Task: Find Round Trip flight tickets for 2 adults, in Economy from Cairo to Toronto to travel on 11-Dec-2023. Toronto to Cairo on 26-Dec-2023.  Stops: Any number of stops. Choice of flight is British Airways.
Action: Mouse moved to (373, 346)
Screenshot: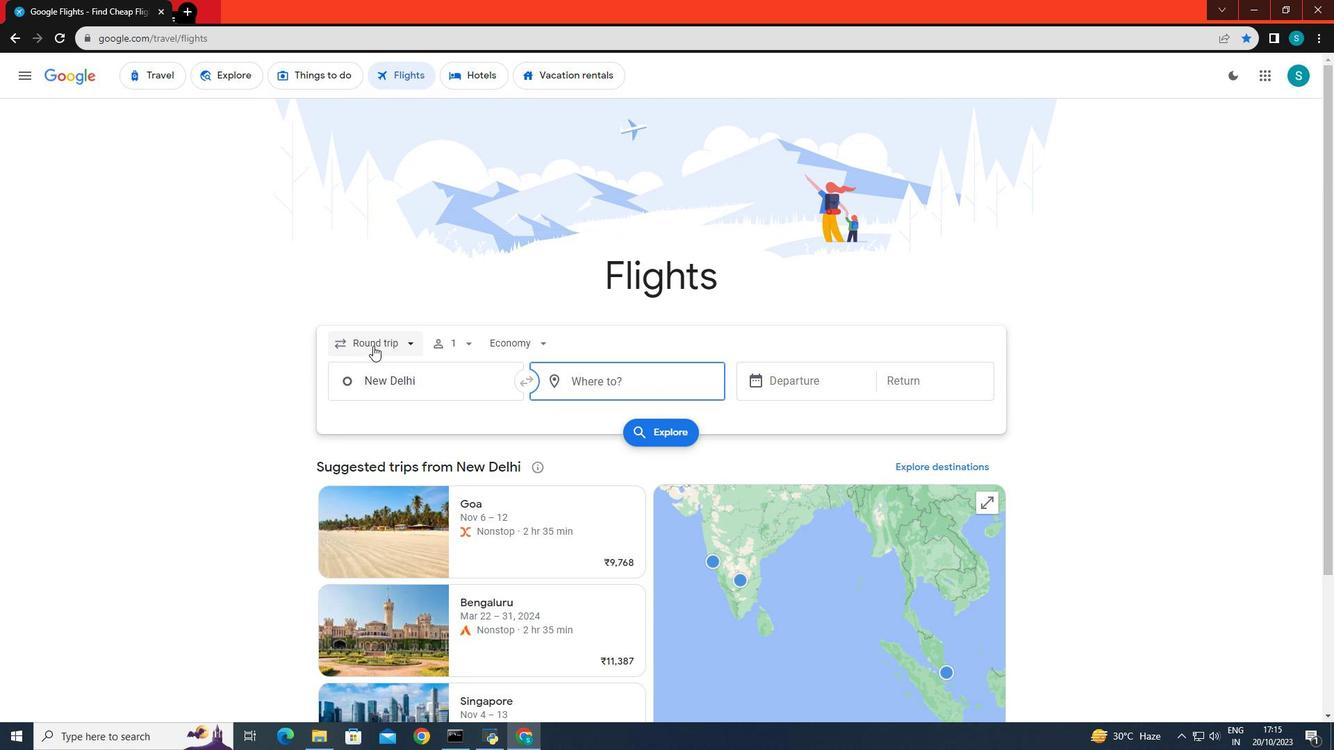 
Action: Mouse pressed left at (373, 346)
Screenshot: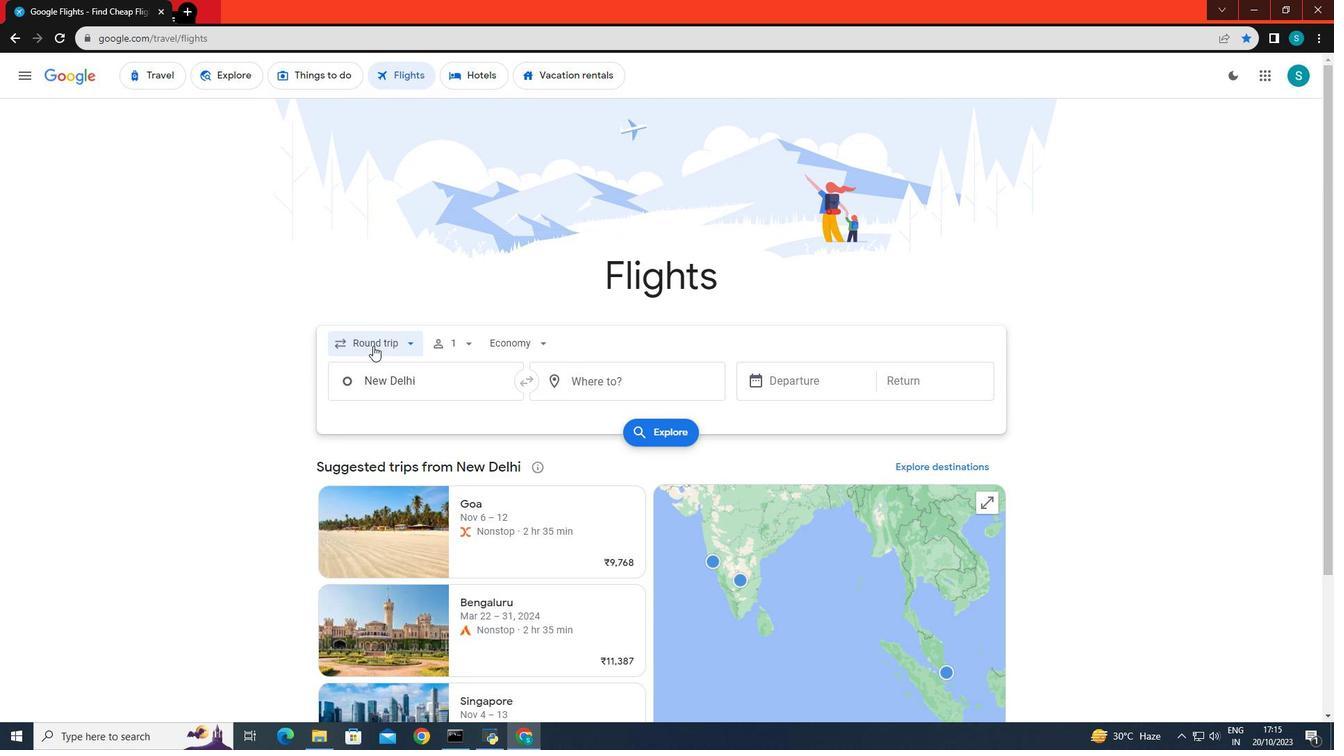 
Action: Mouse moved to (373, 374)
Screenshot: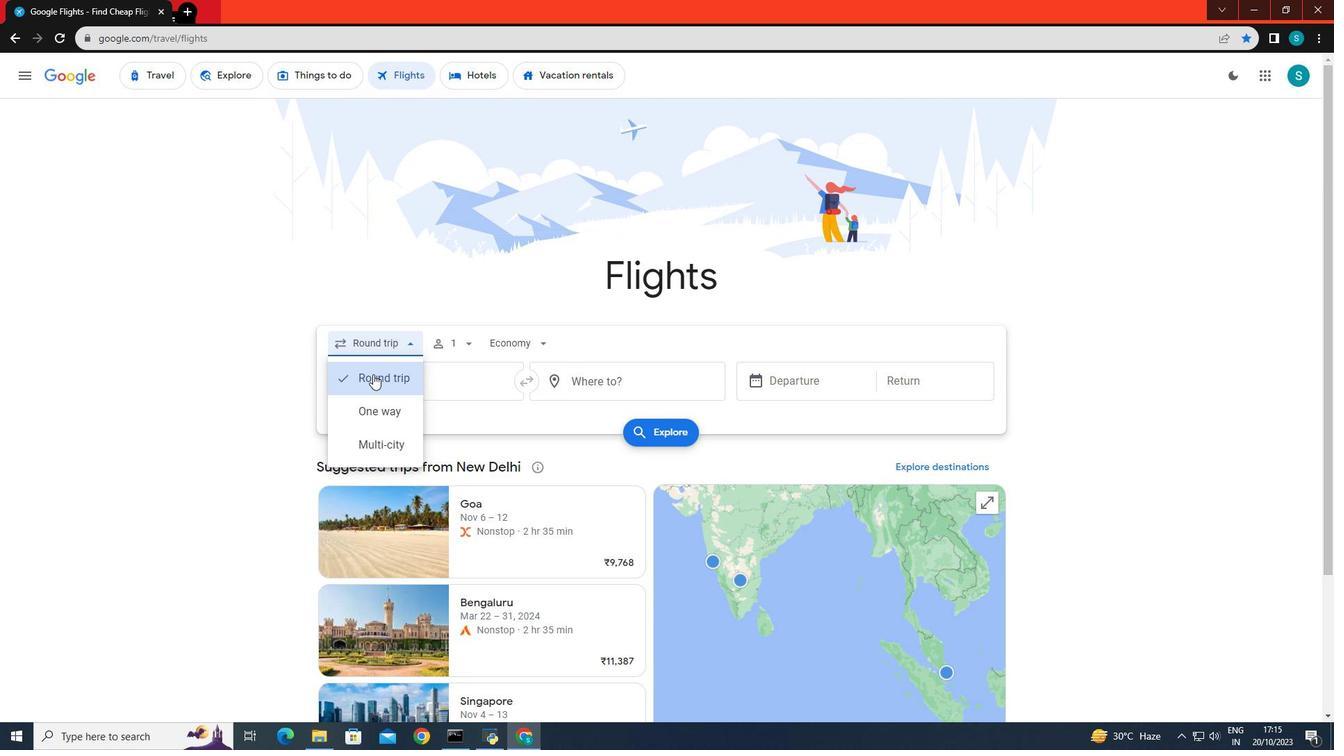 
Action: Mouse pressed left at (373, 374)
Screenshot: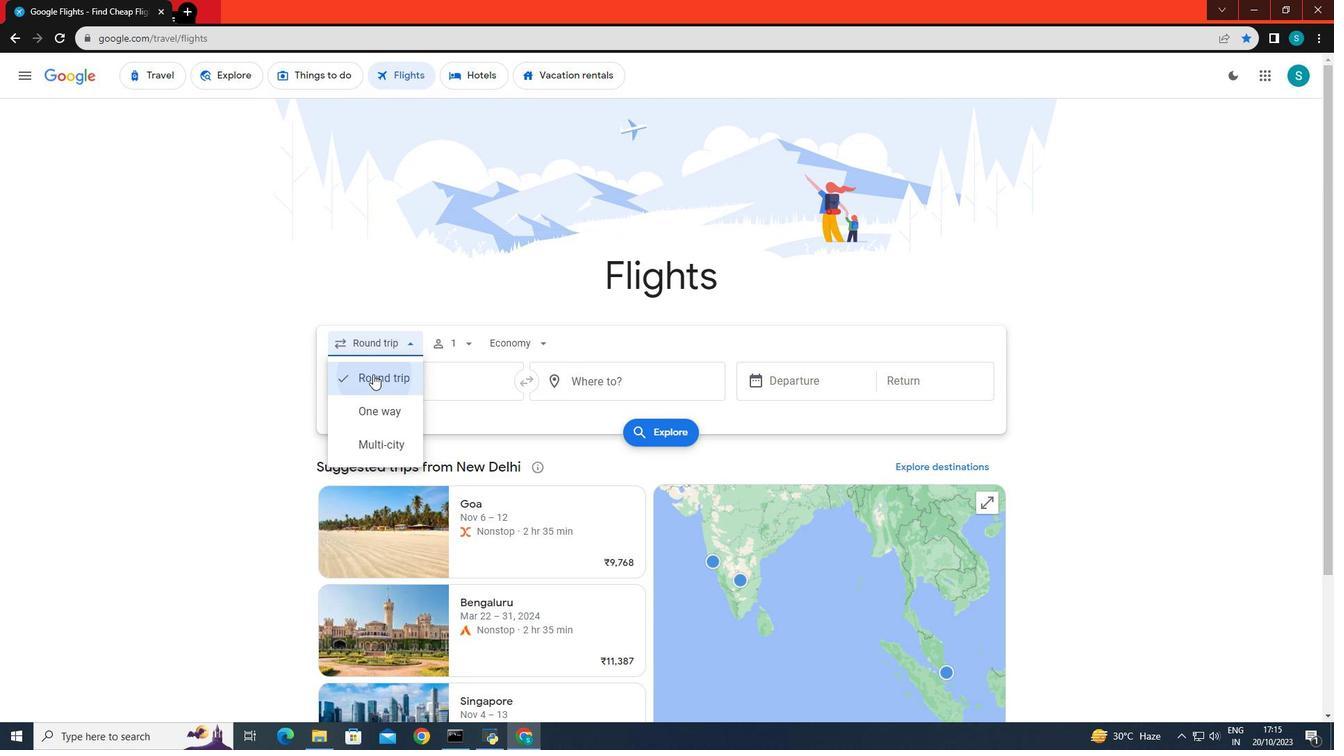 
Action: Mouse scrolled (373, 373) with delta (0, 0)
Screenshot: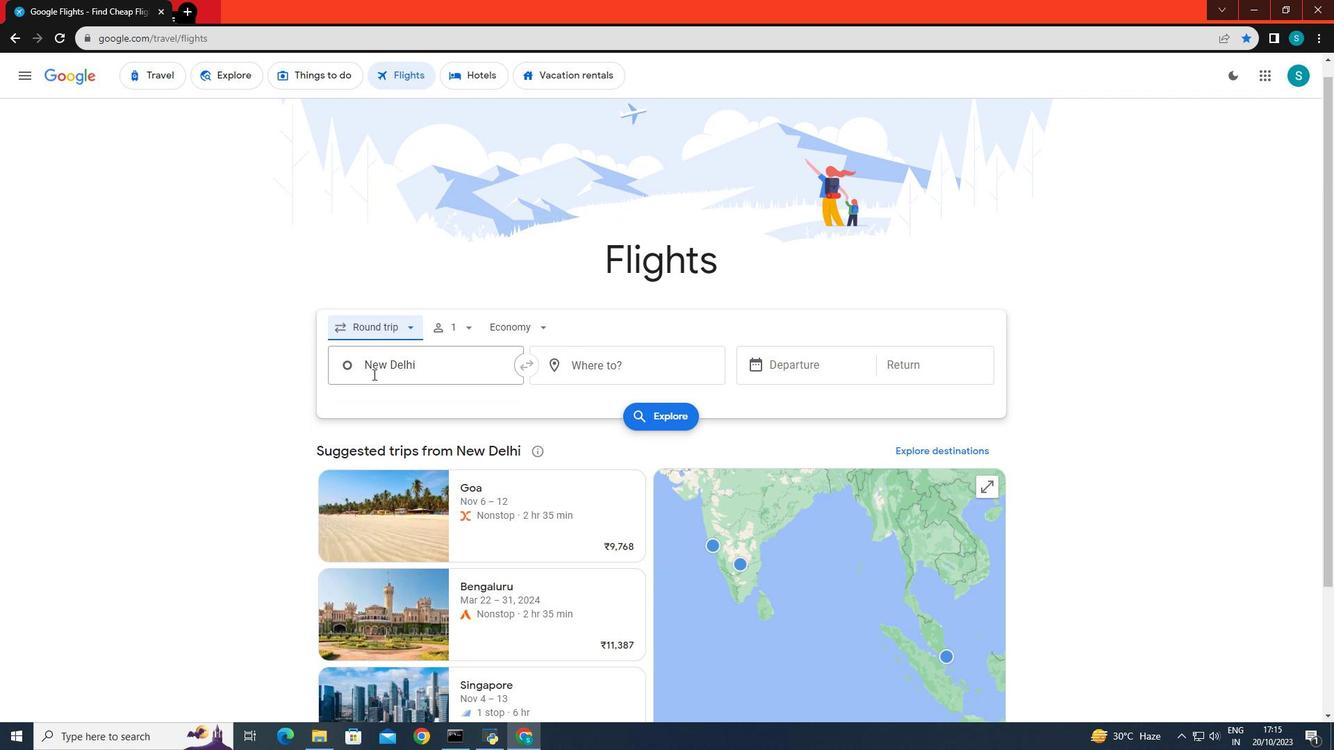 
Action: Mouse scrolled (373, 373) with delta (0, 0)
Screenshot: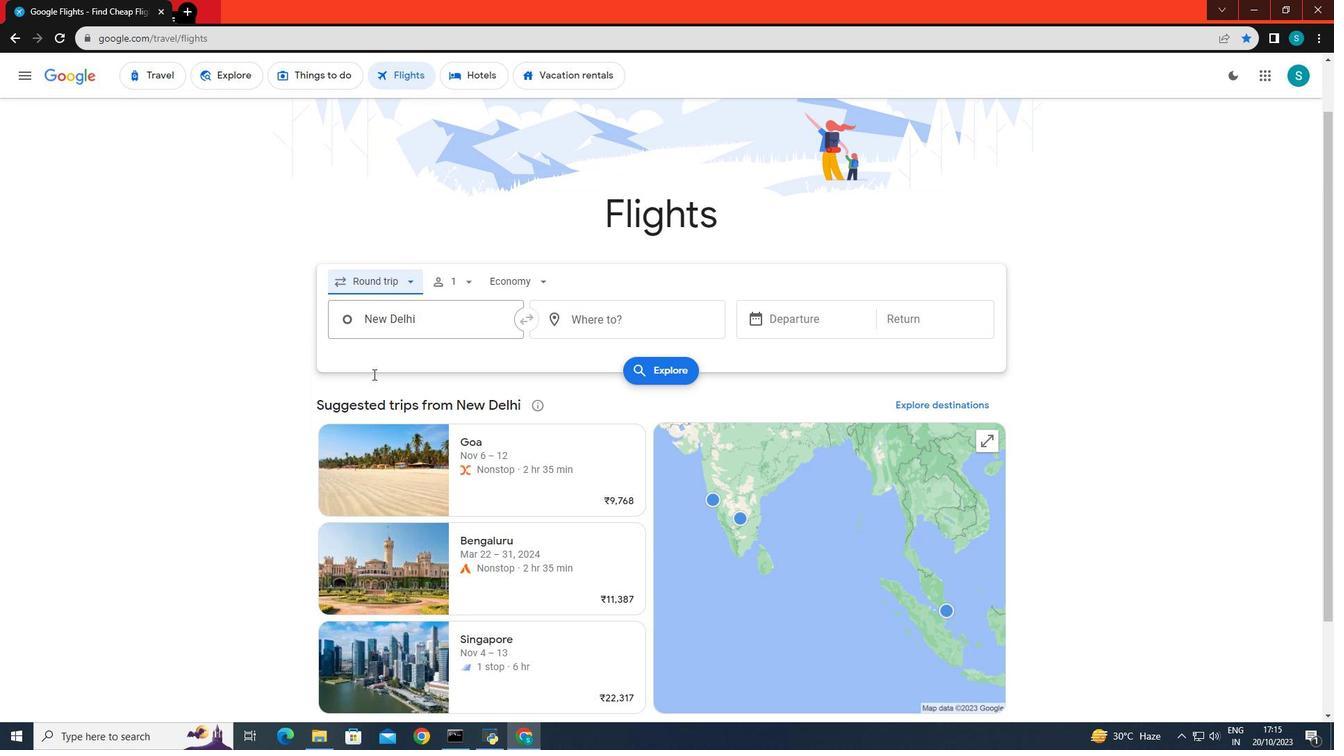 
Action: Mouse moved to (467, 202)
Screenshot: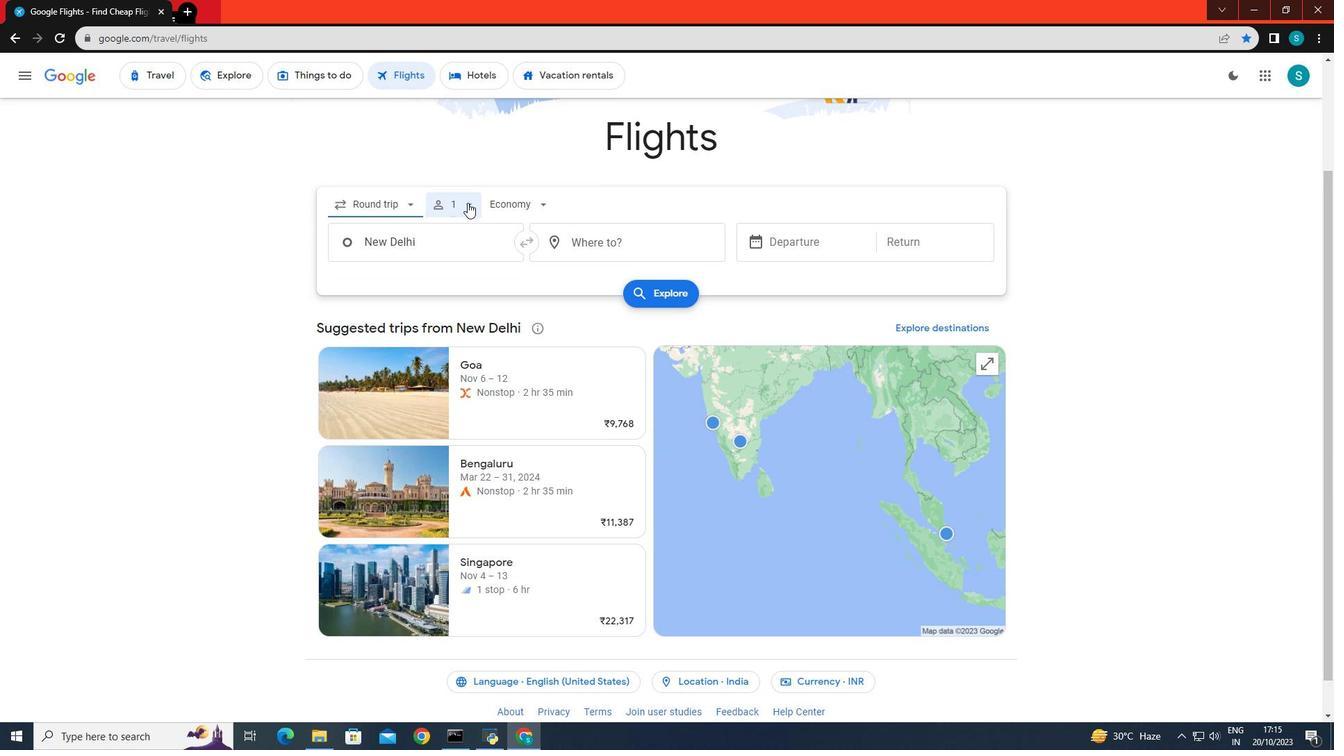 
Action: Mouse pressed left at (467, 202)
Screenshot: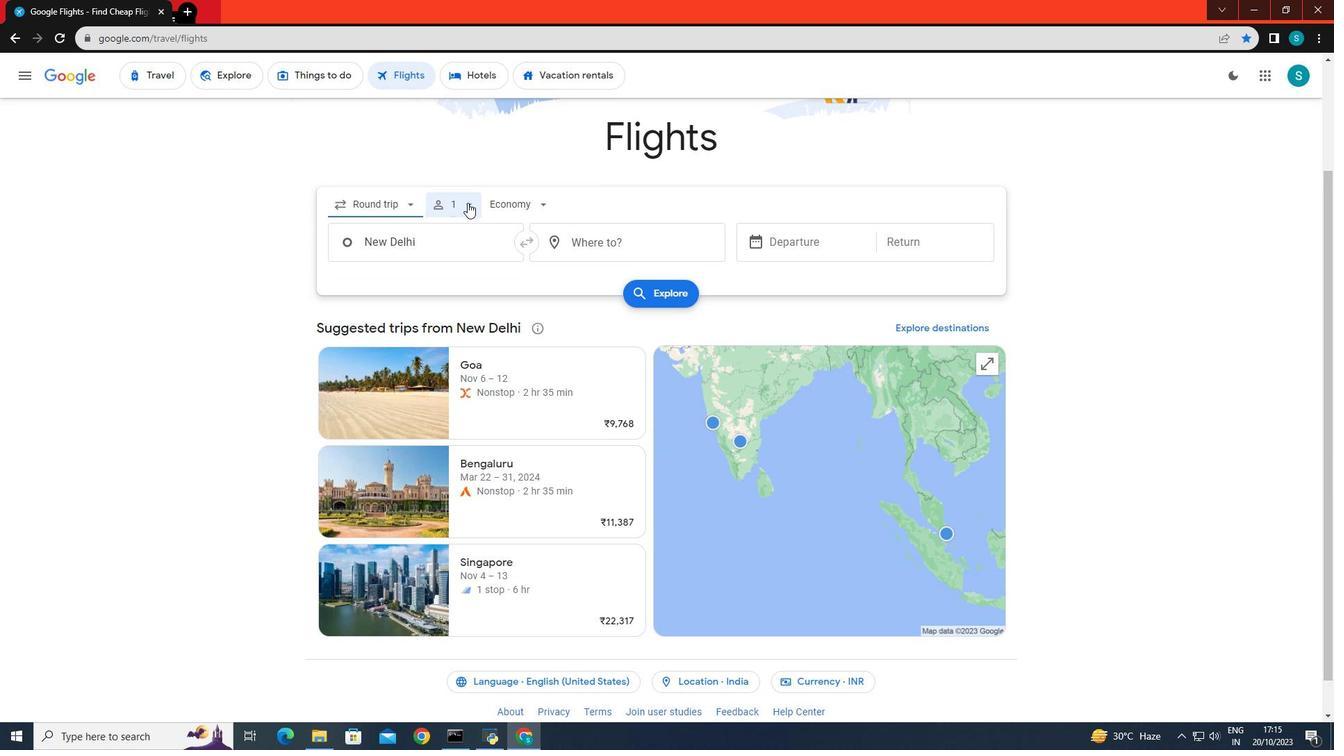 
Action: Mouse moved to (567, 241)
Screenshot: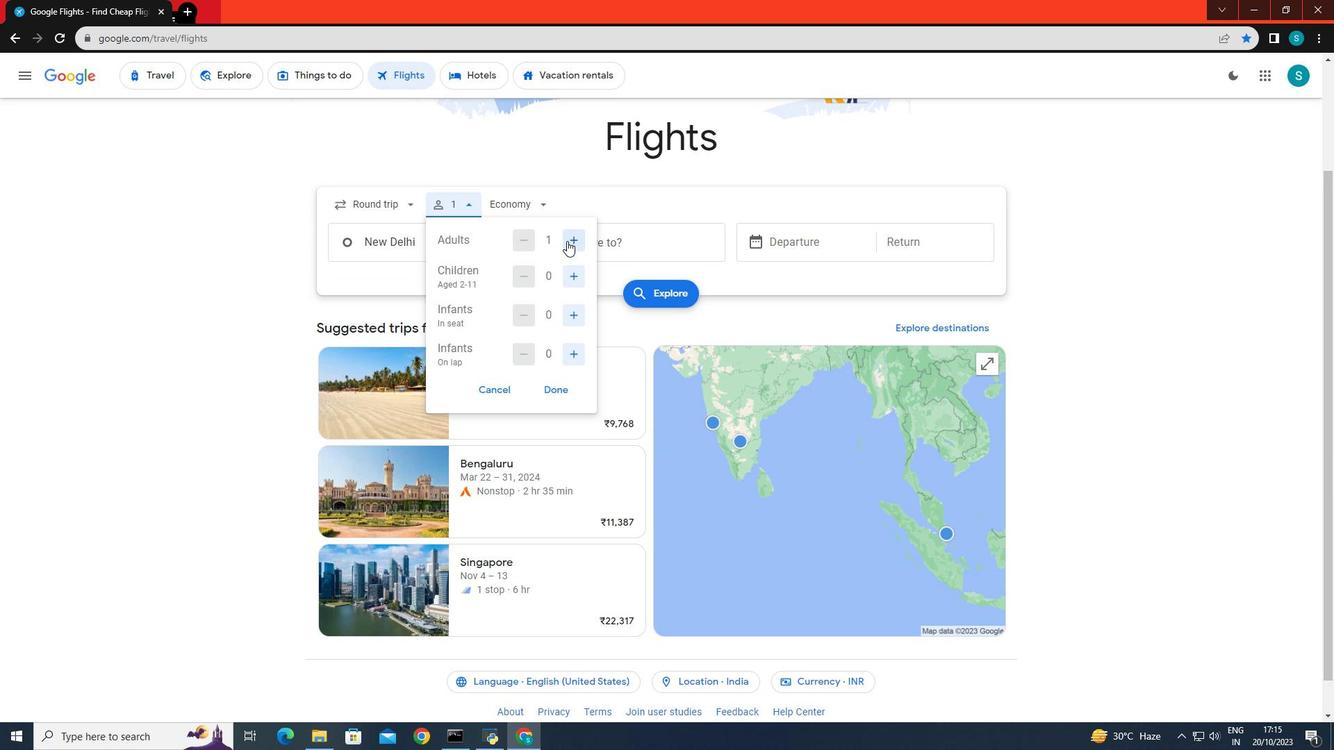 
Action: Mouse pressed left at (567, 241)
Screenshot: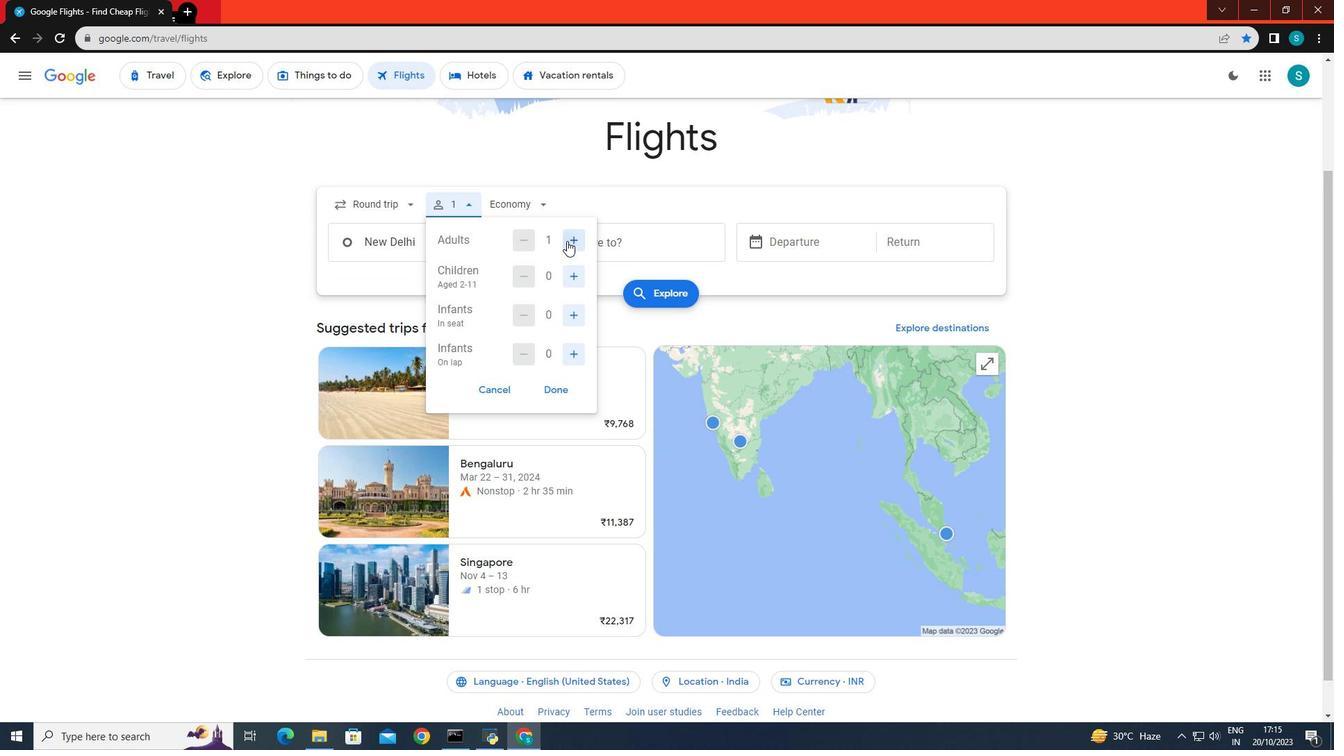 
Action: Mouse moved to (562, 387)
Screenshot: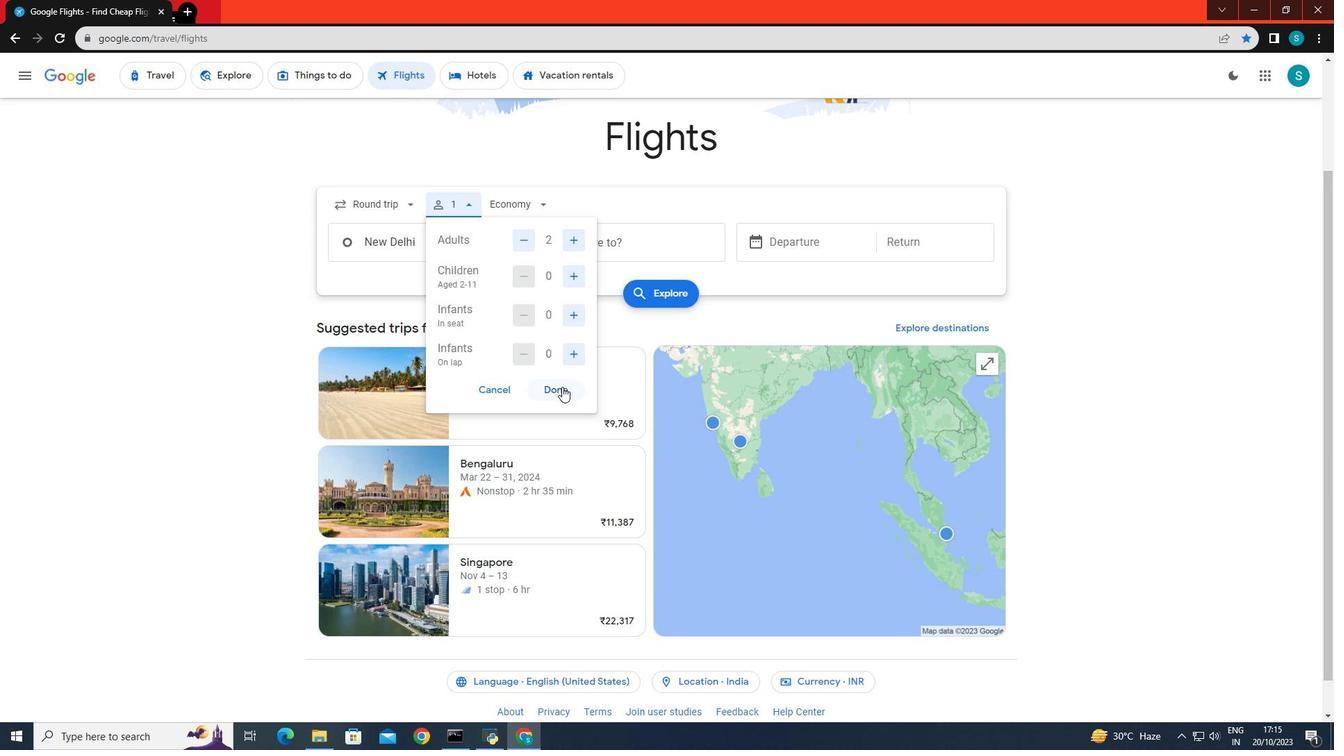 
Action: Mouse pressed left at (562, 387)
Screenshot: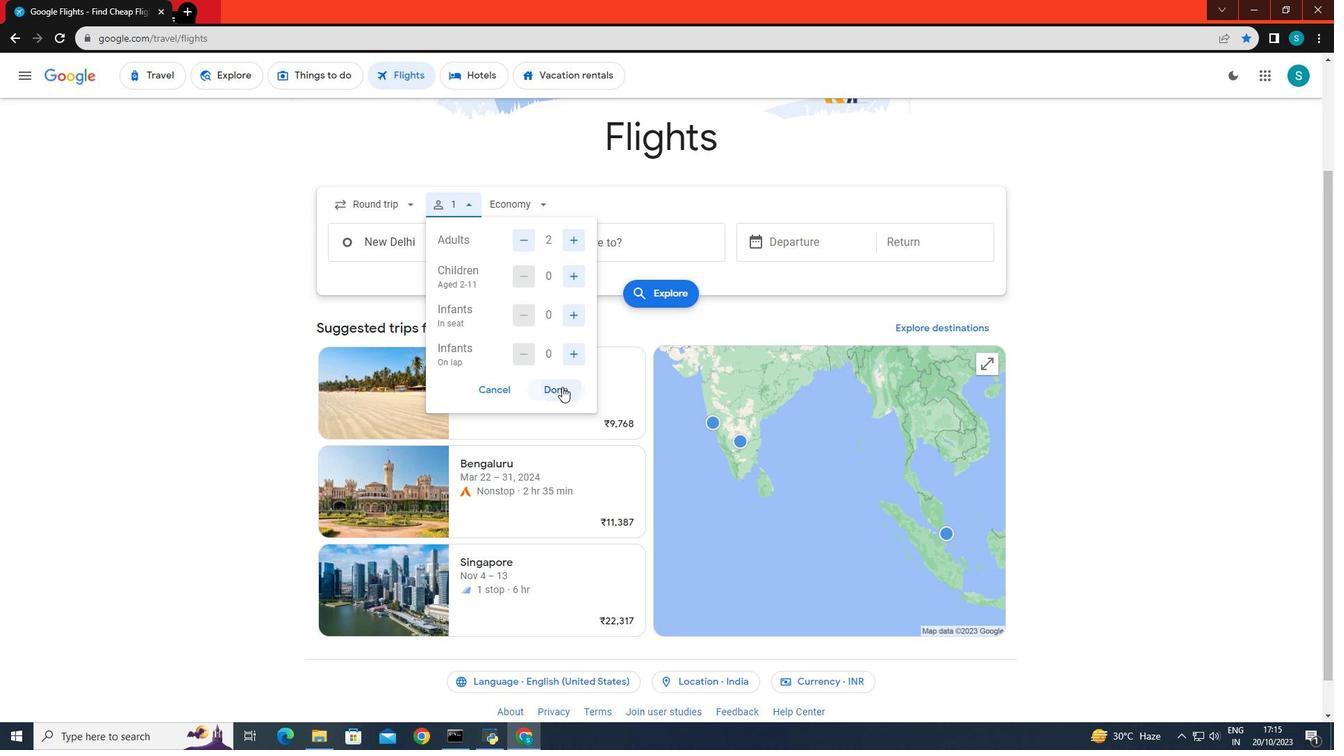 
Action: Mouse moved to (513, 205)
Screenshot: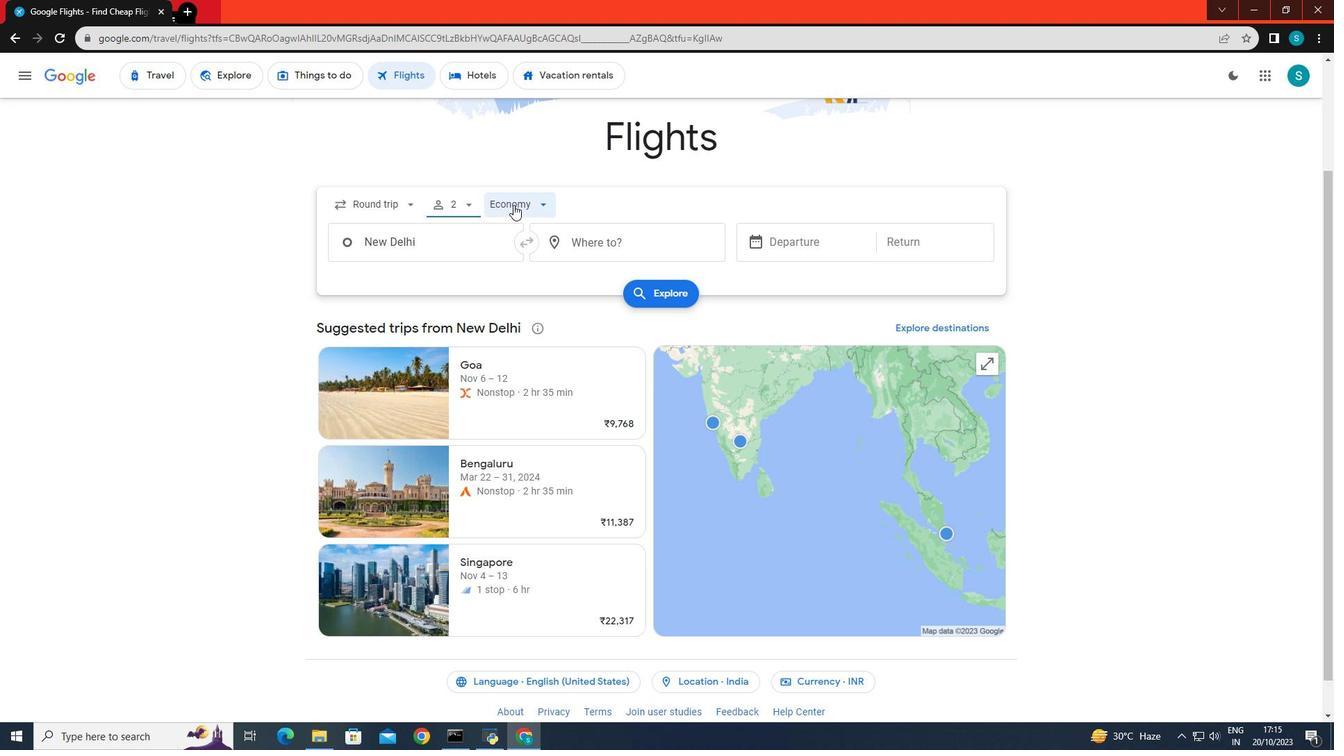 
Action: Mouse pressed left at (513, 205)
Screenshot: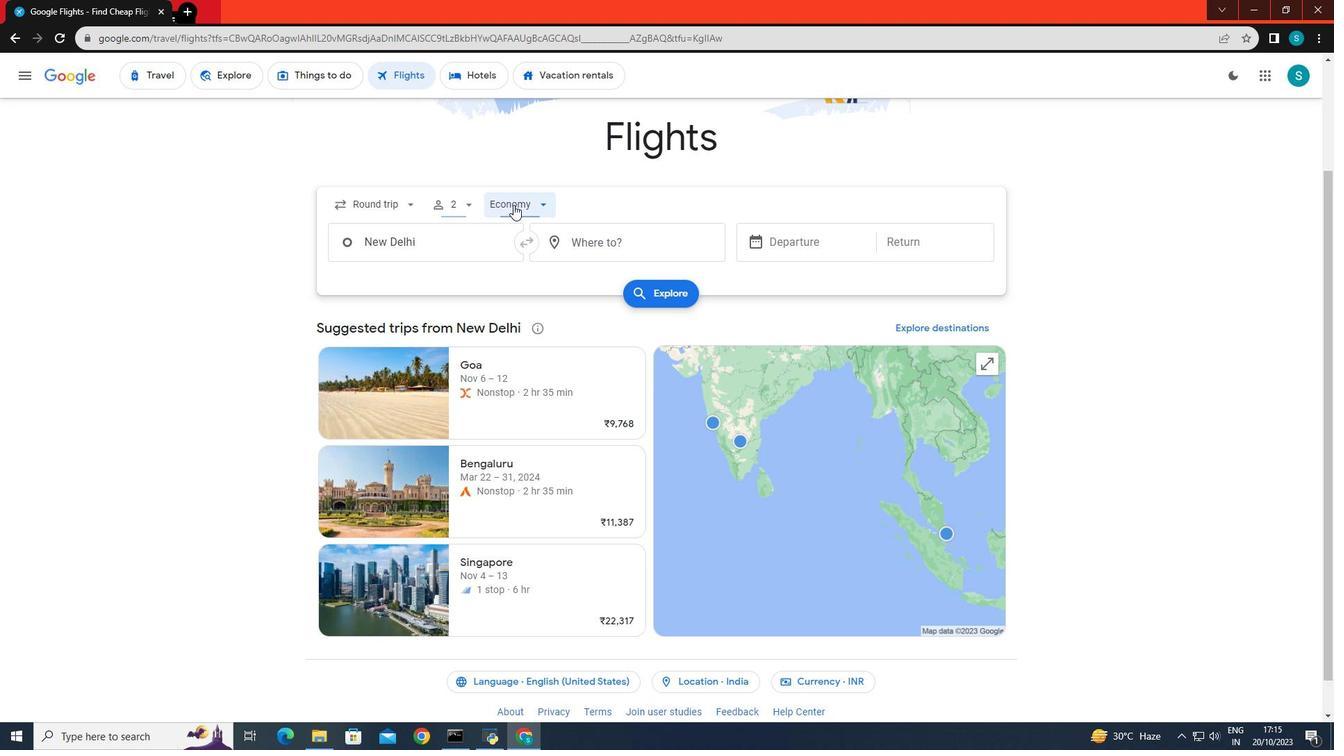 
Action: Mouse moved to (529, 244)
Screenshot: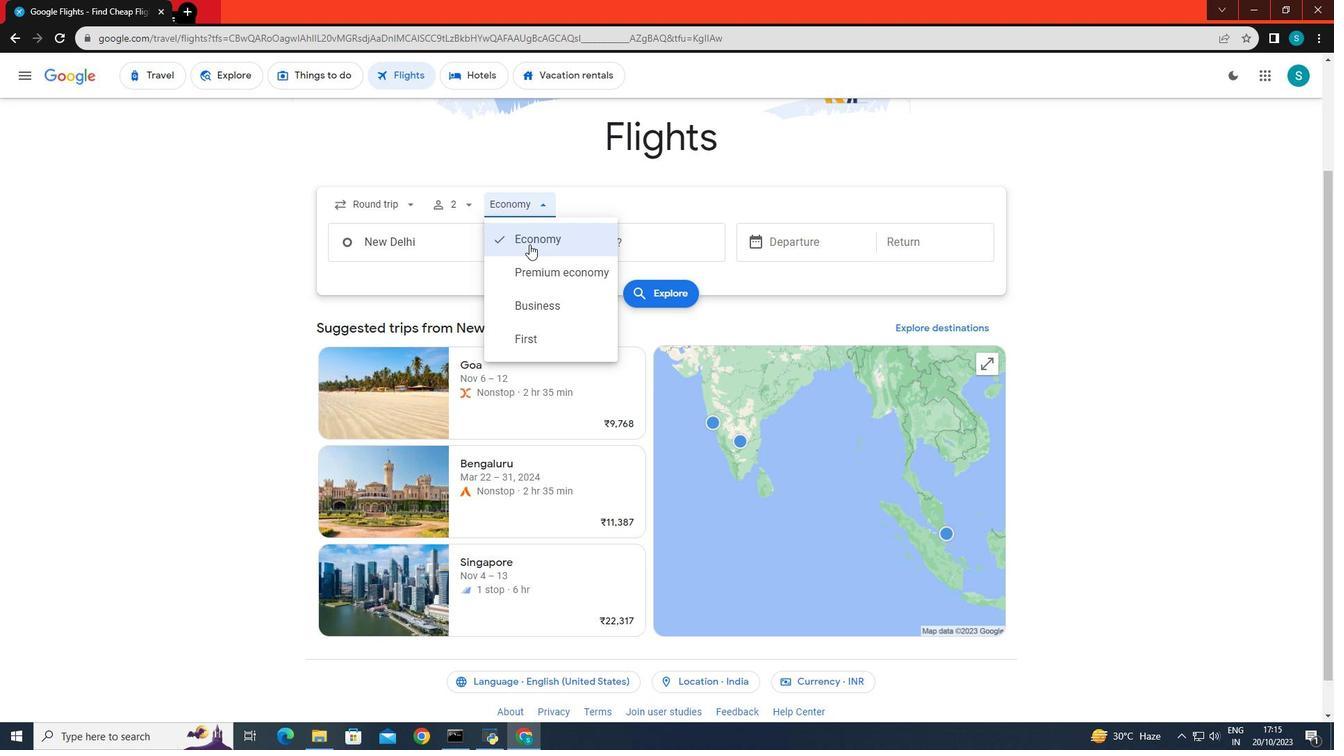 
Action: Mouse pressed left at (529, 244)
Screenshot: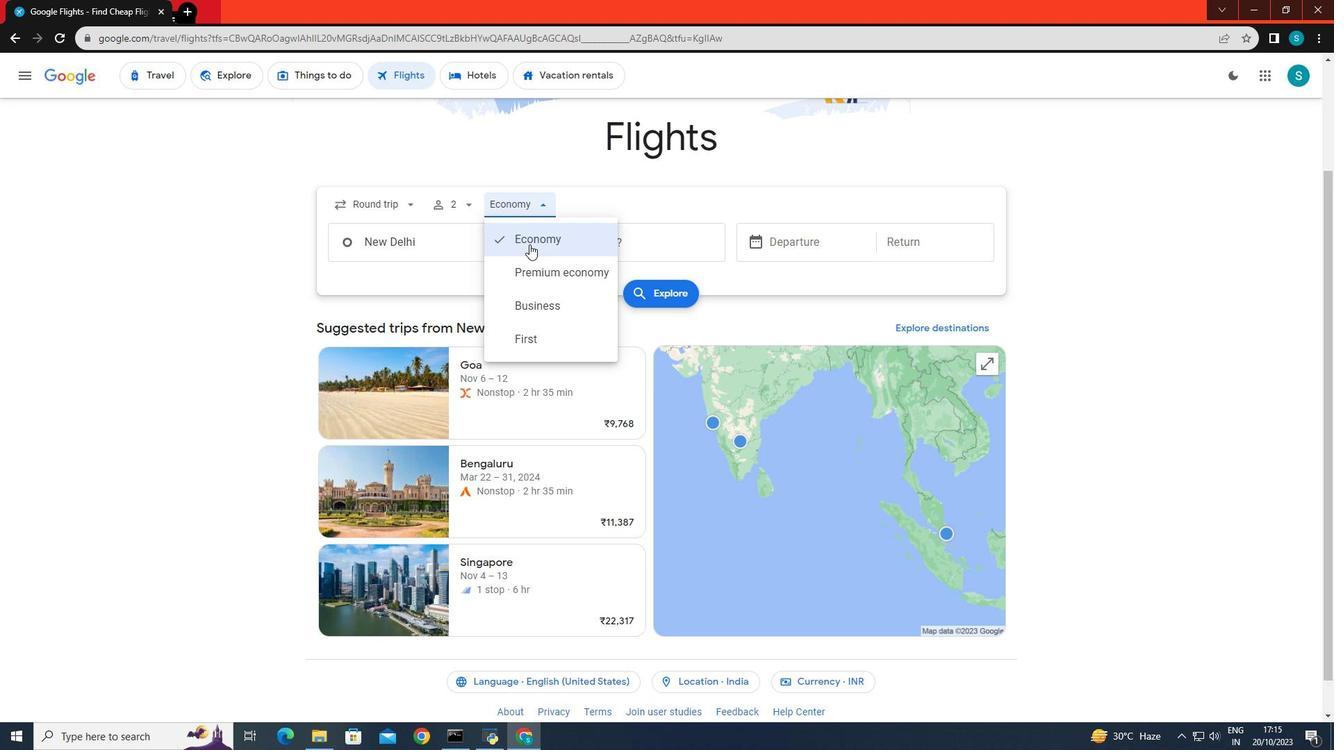 
Action: Mouse moved to (440, 248)
Screenshot: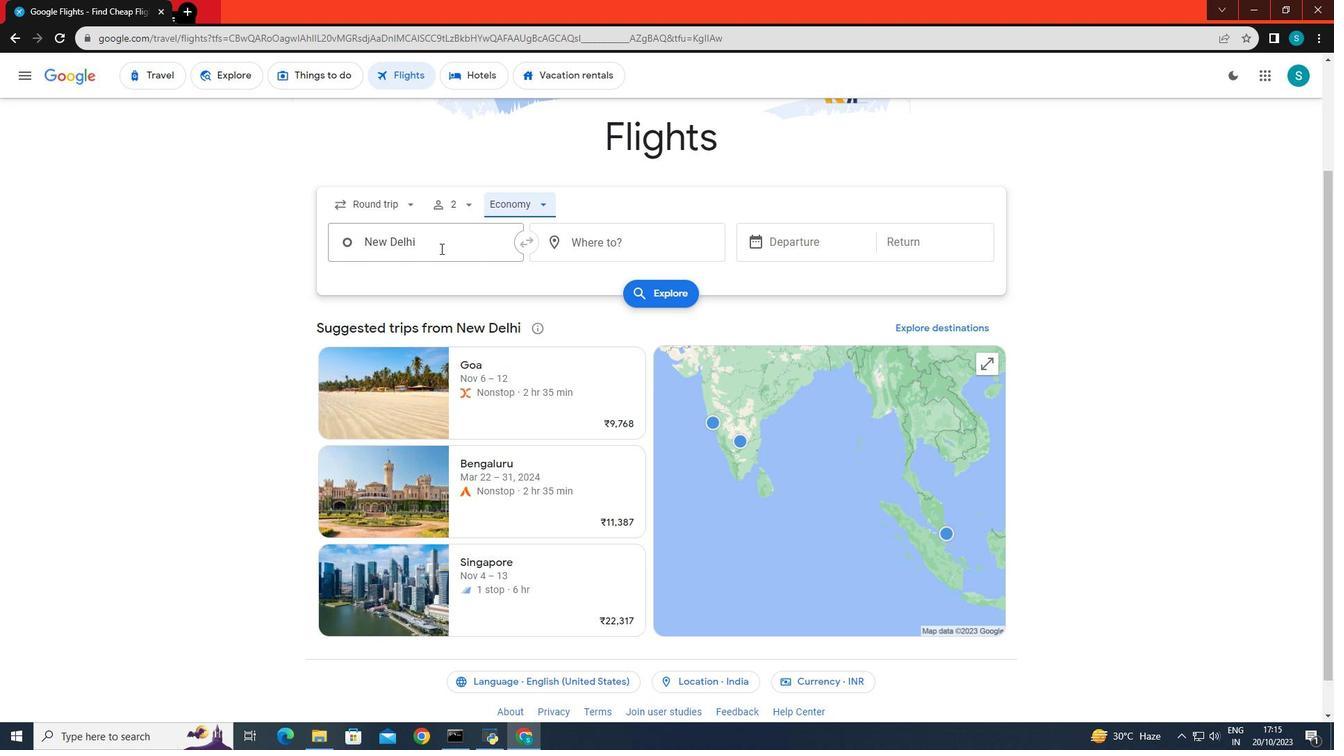 
Action: Mouse pressed left at (440, 248)
Screenshot: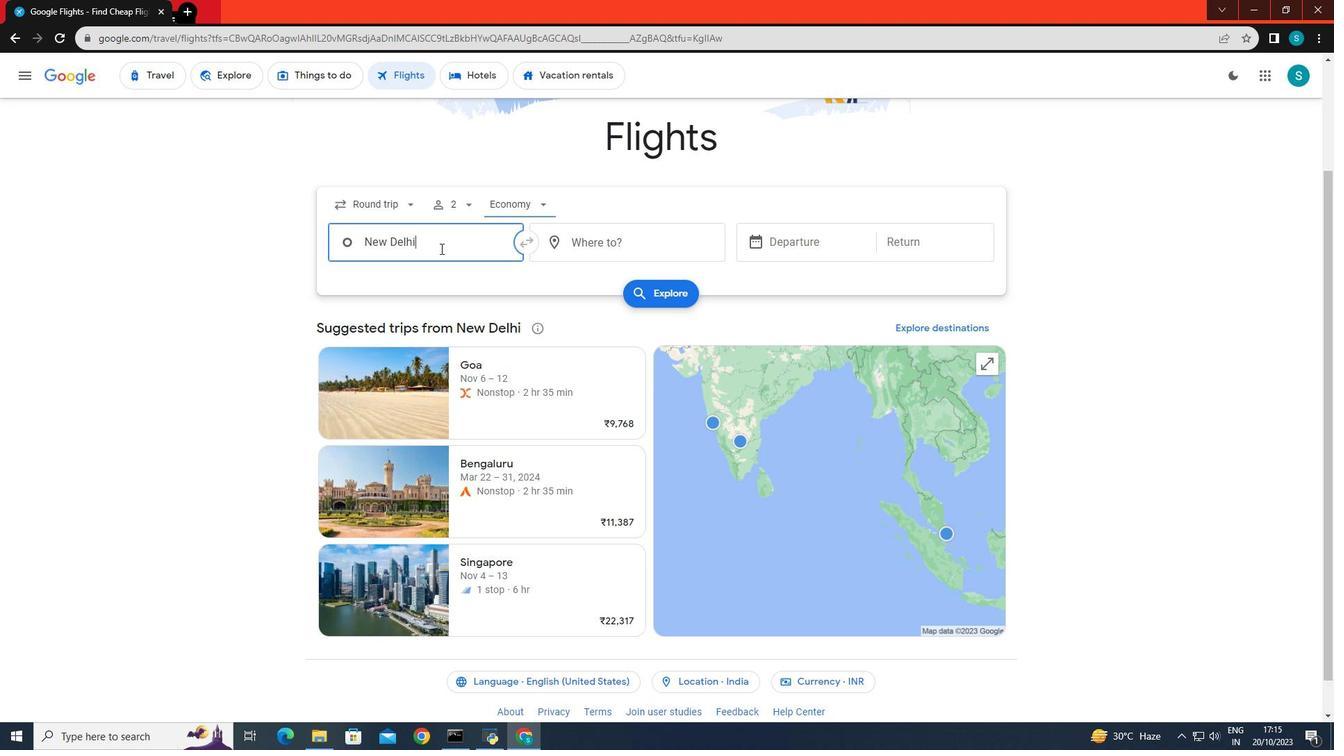 
Action: Key pressed <Key.backspace><Key.caps_lock>C<Key.caps_lock>ar<Key.backspace>iro
Screenshot: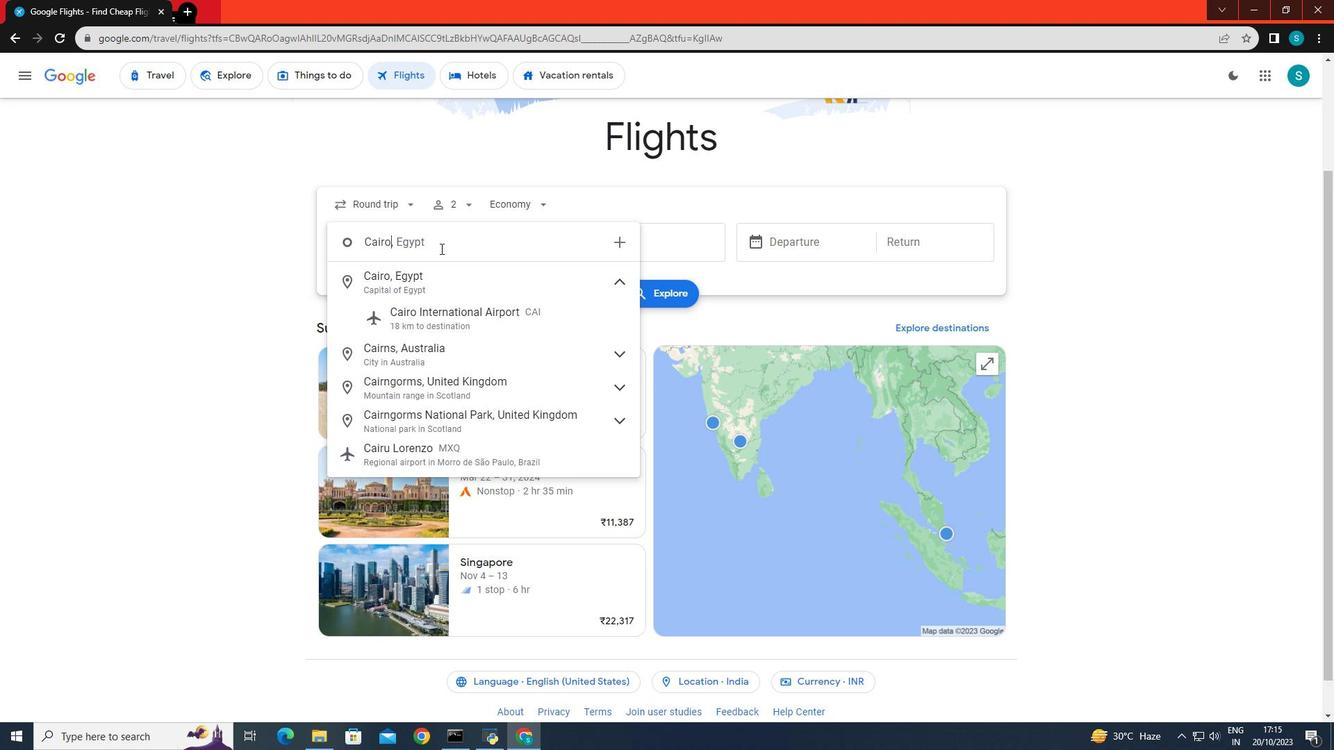 
Action: Mouse moved to (416, 287)
Screenshot: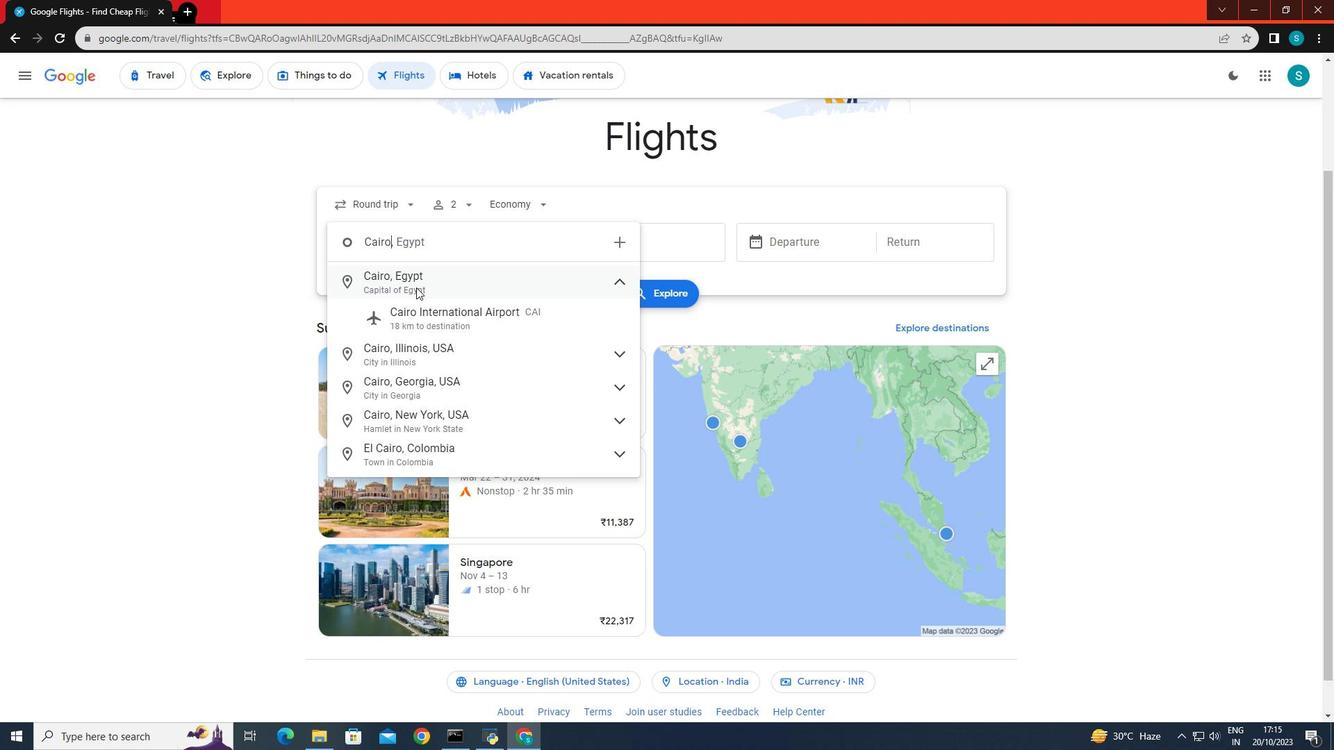 
Action: Mouse pressed left at (416, 287)
Screenshot: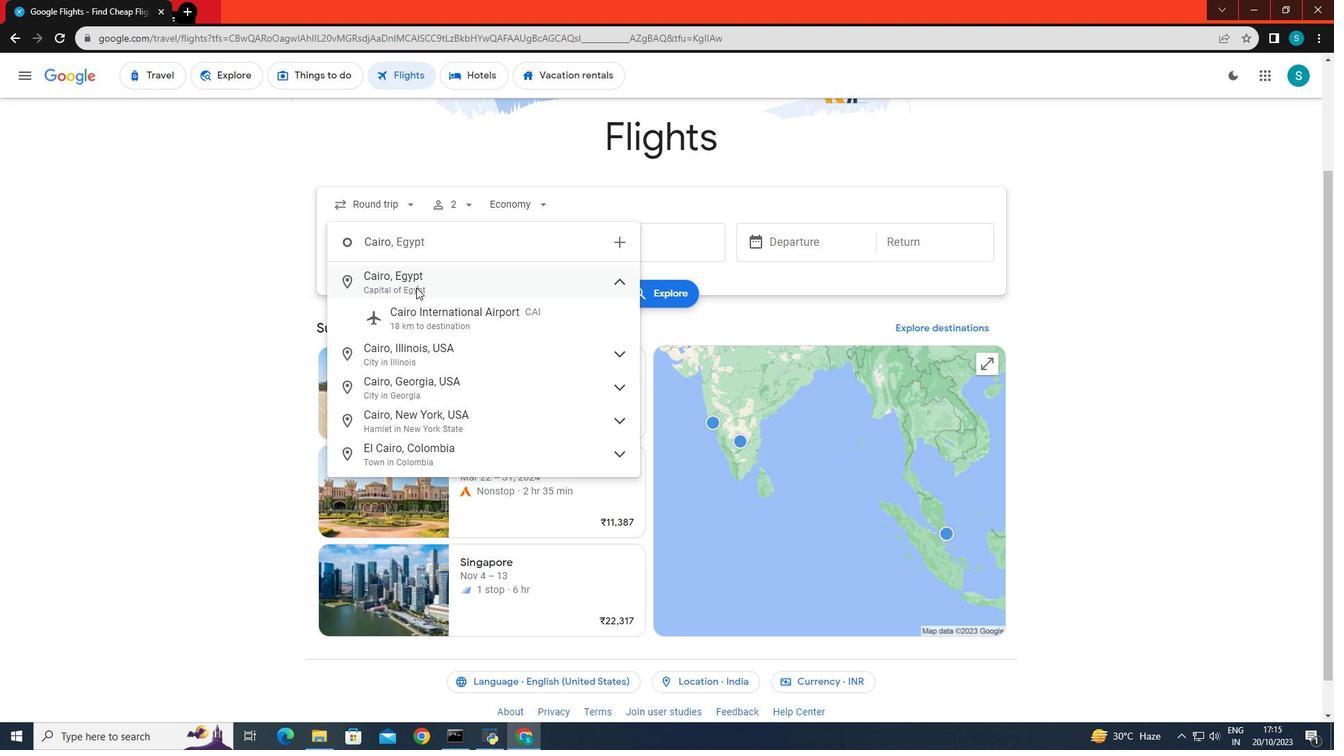 
Action: Mouse moved to (682, 237)
Screenshot: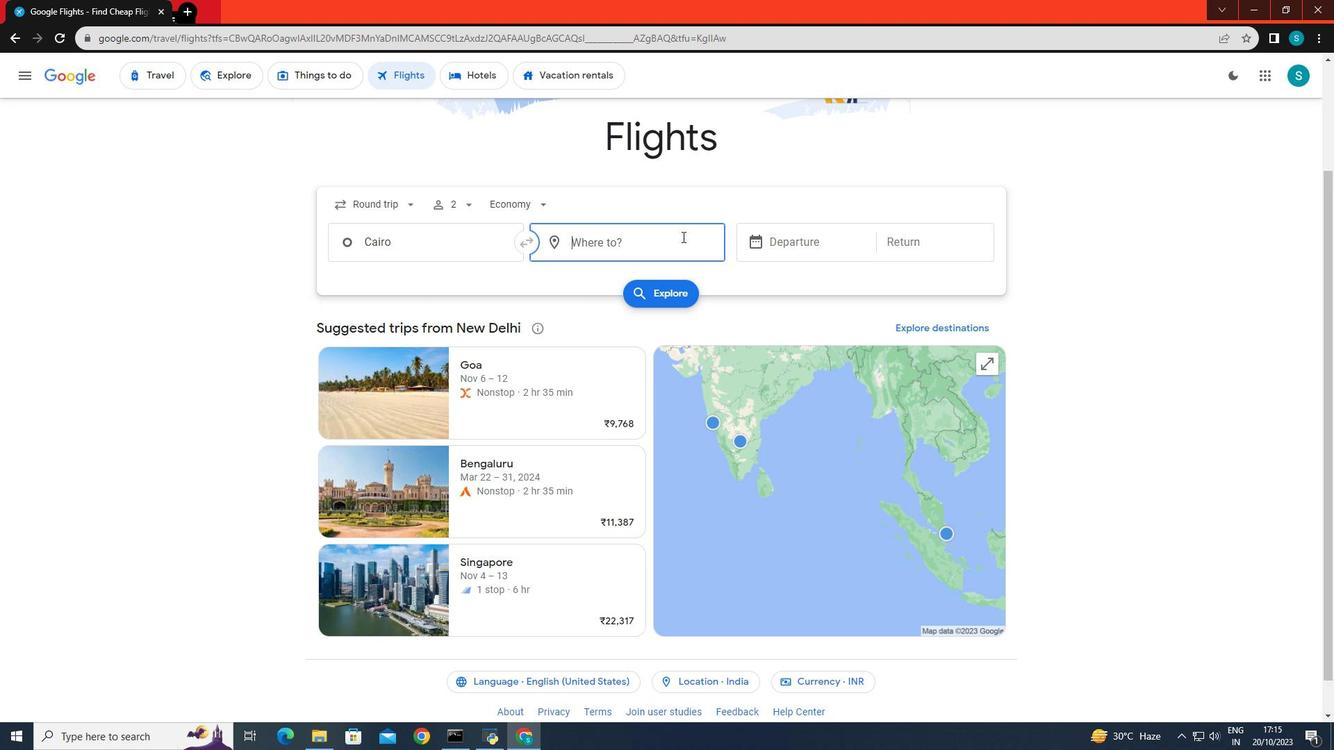 
Action: Mouse pressed left at (682, 237)
Screenshot: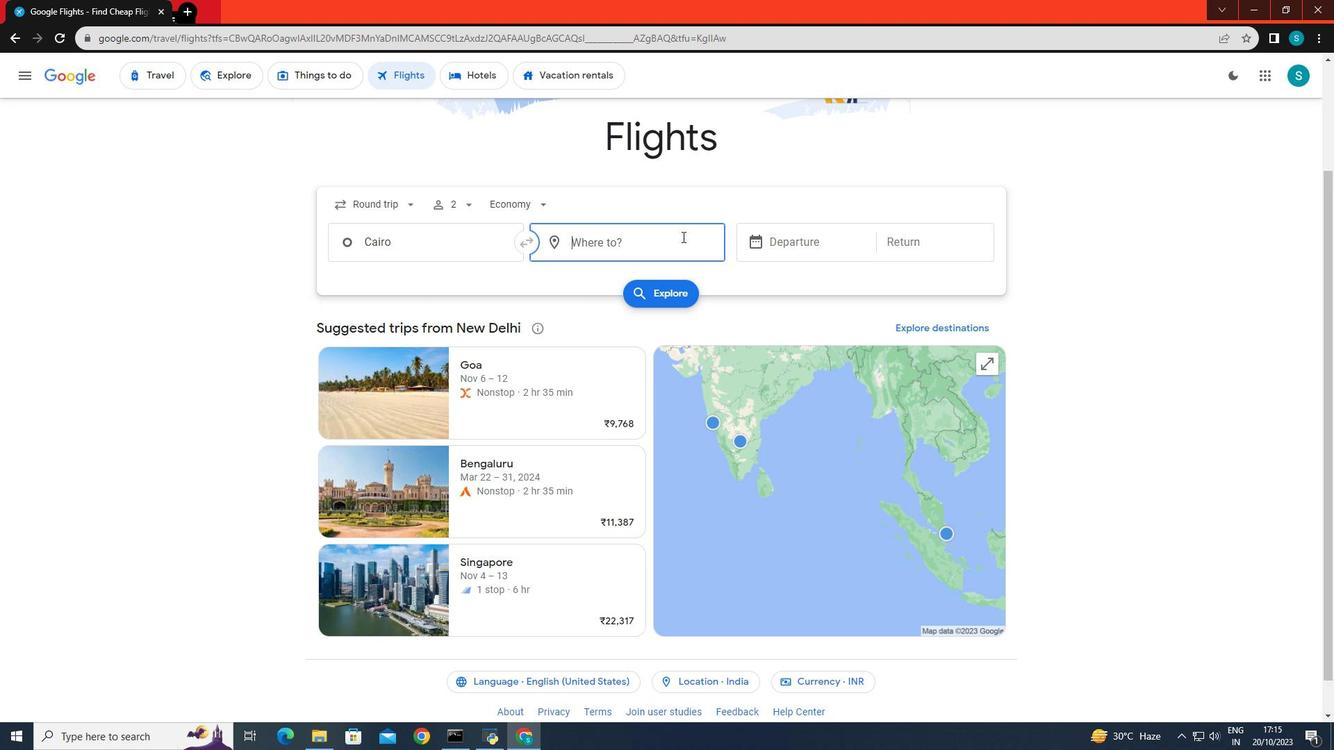 
Action: Key pressed <Key.caps_lock>T<Key.caps_lock>oro
Screenshot: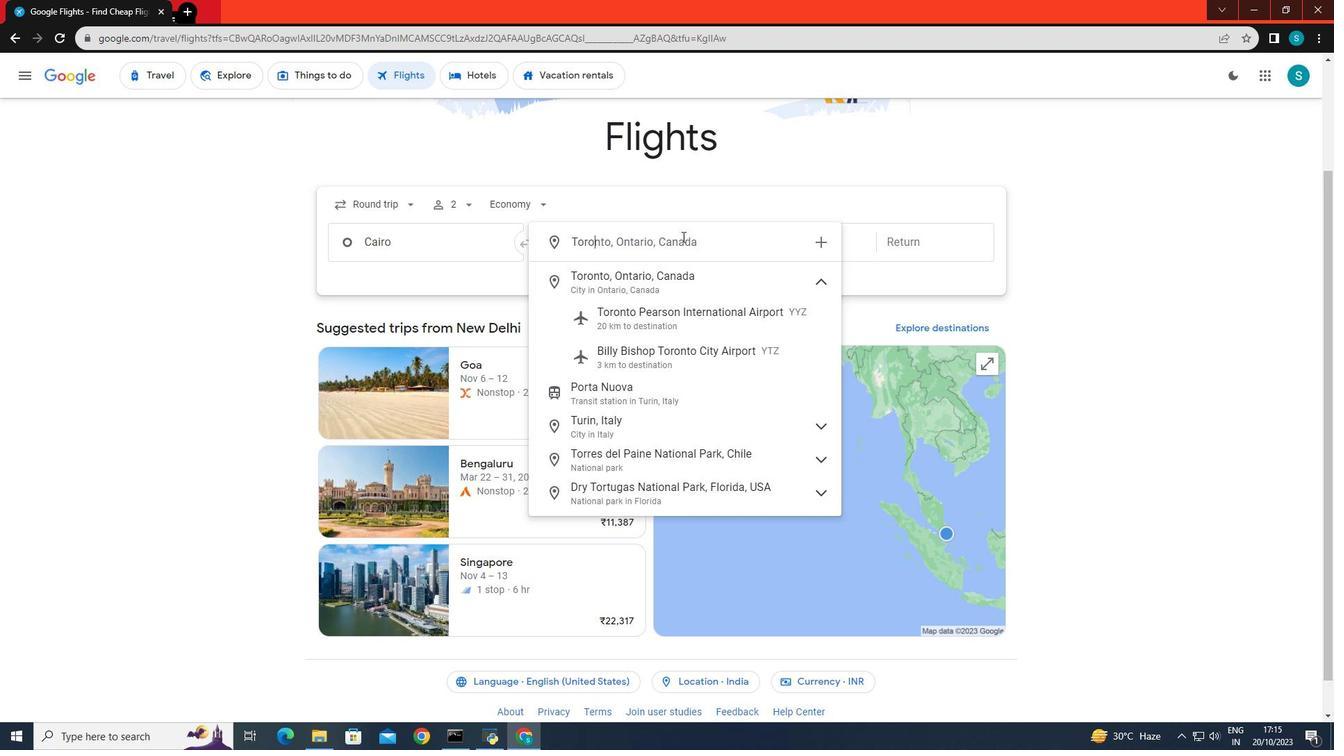 
Action: Mouse moved to (656, 280)
Screenshot: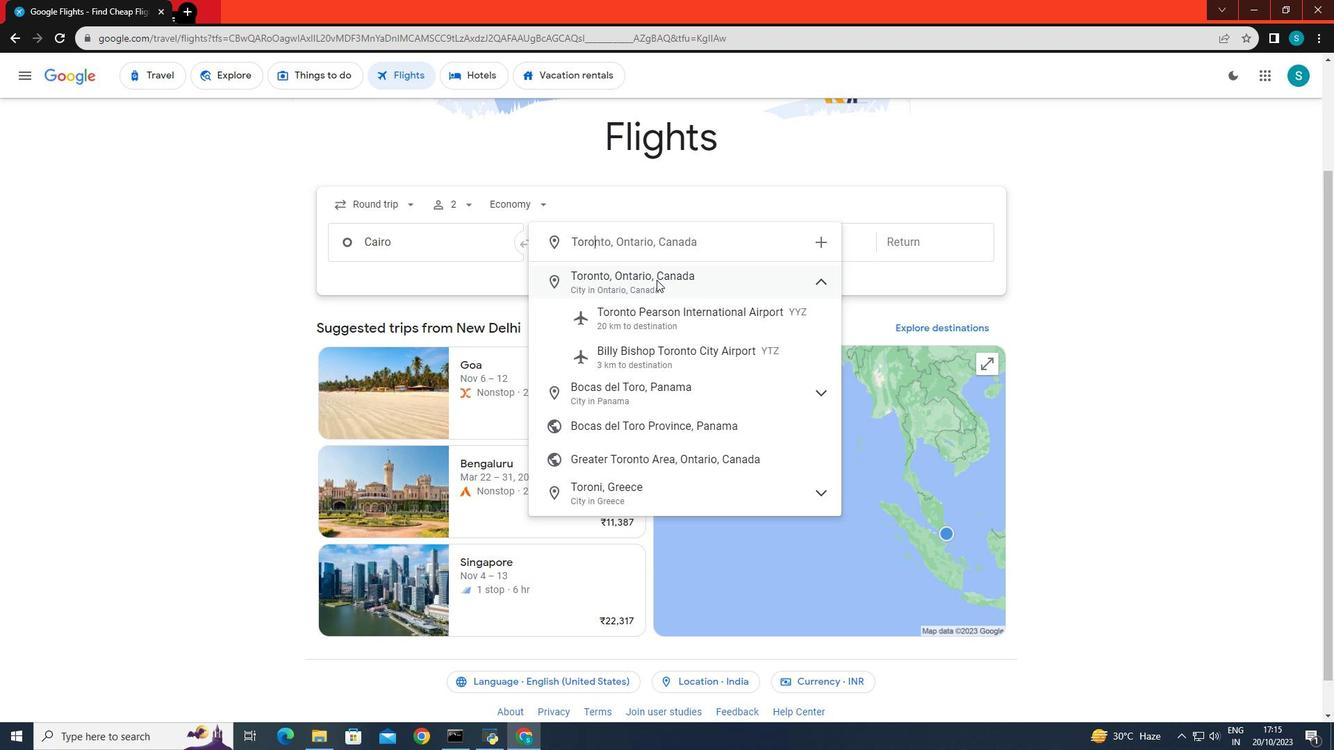
Action: Mouse pressed left at (656, 280)
Screenshot: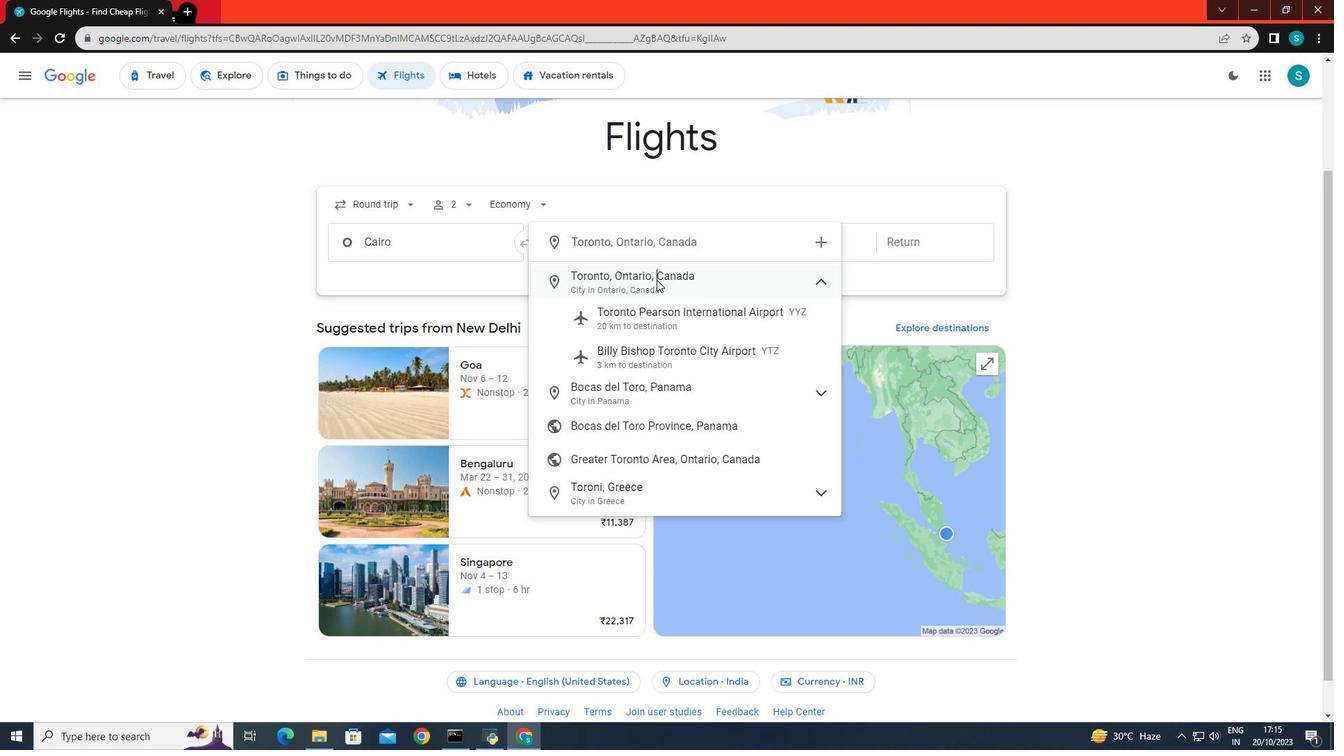 
Action: Mouse moved to (778, 245)
Screenshot: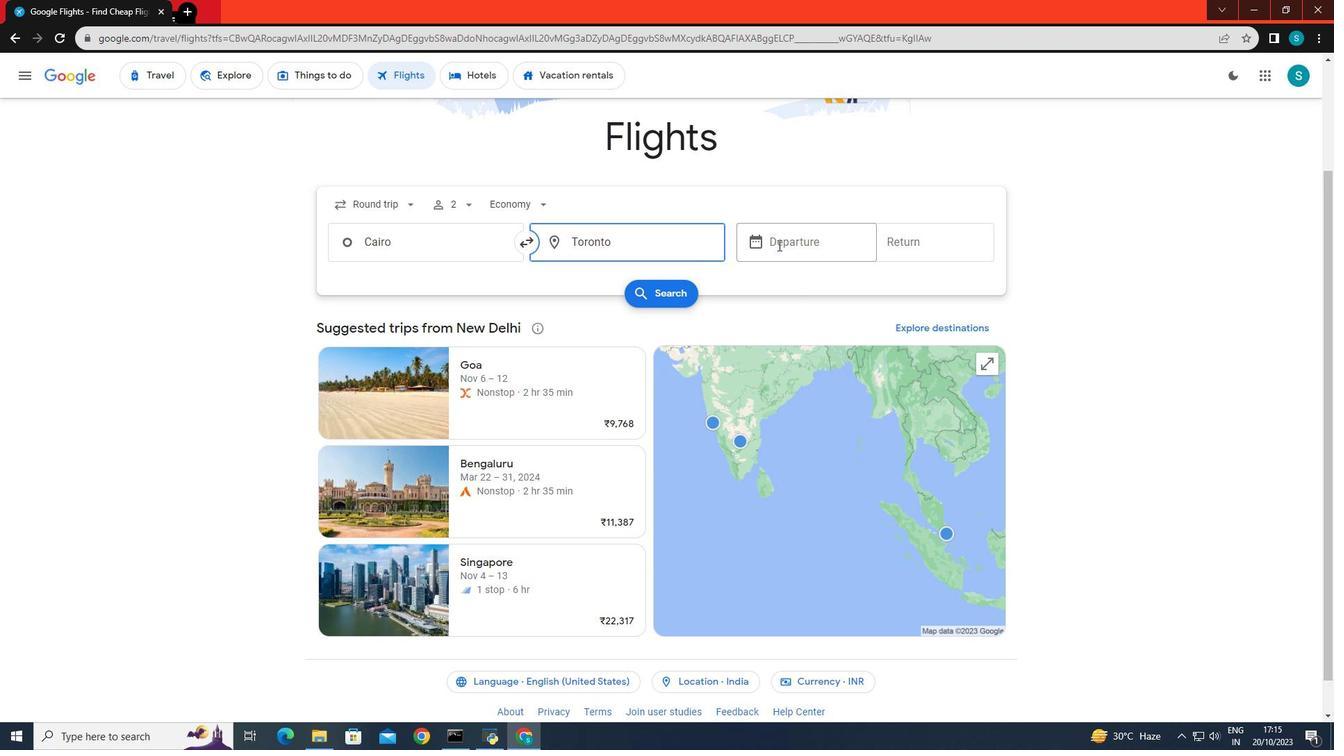 
Action: Mouse pressed left at (778, 245)
Screenshot: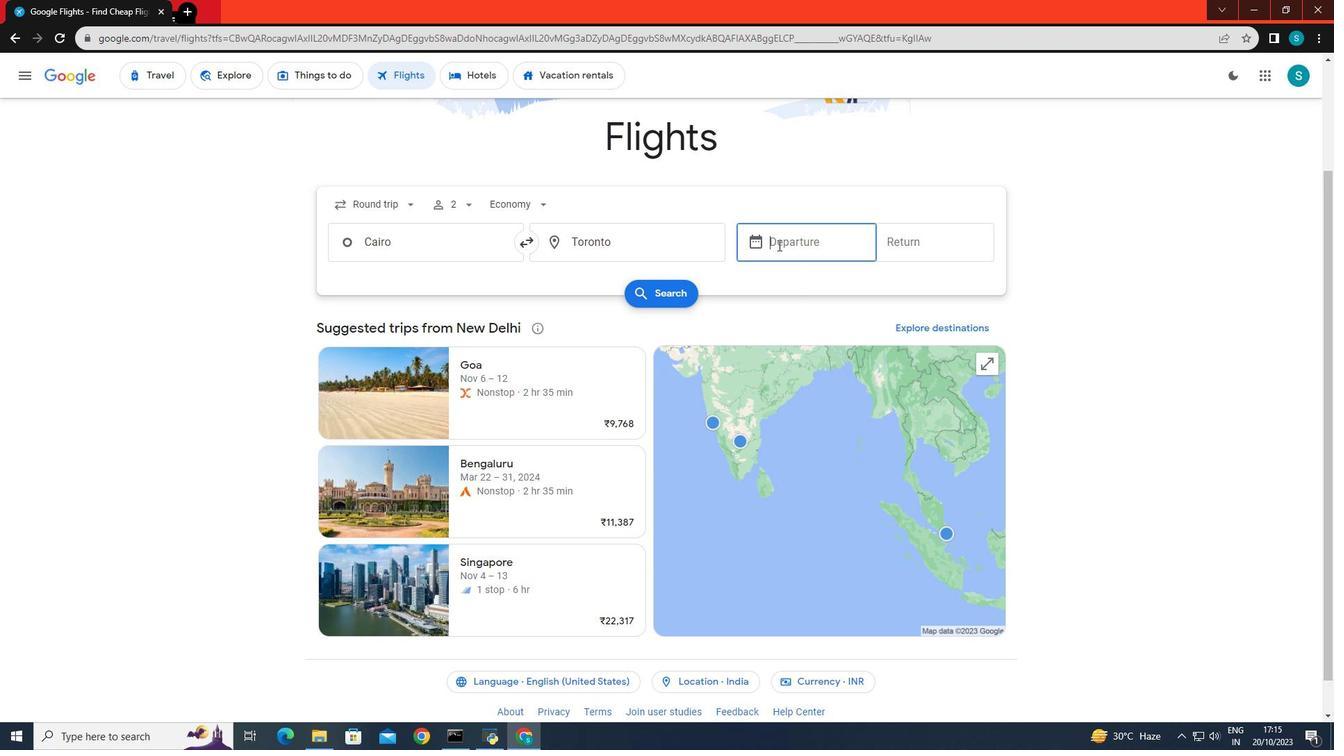 
Action: Mouse moved to (1001, 414)
Screenshot: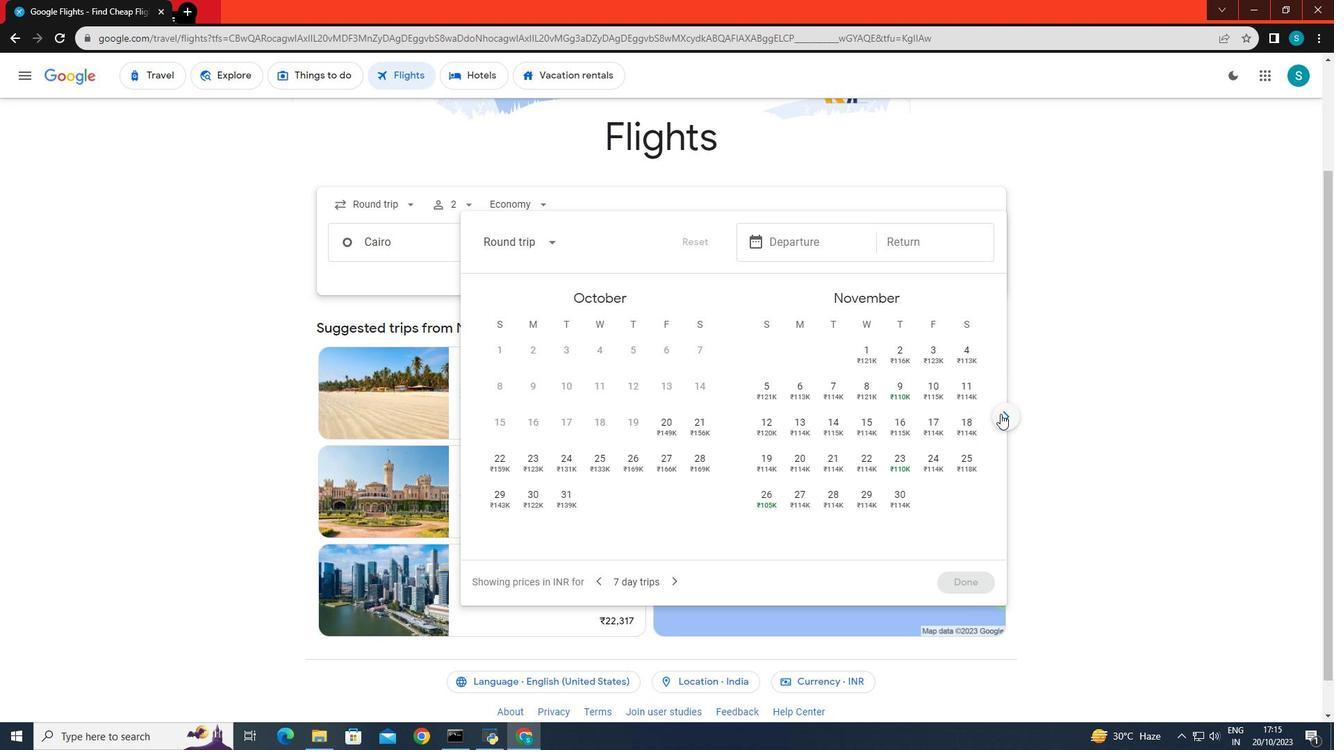 
Action: Mouse pressed left at (1001, 414)
Screenshot: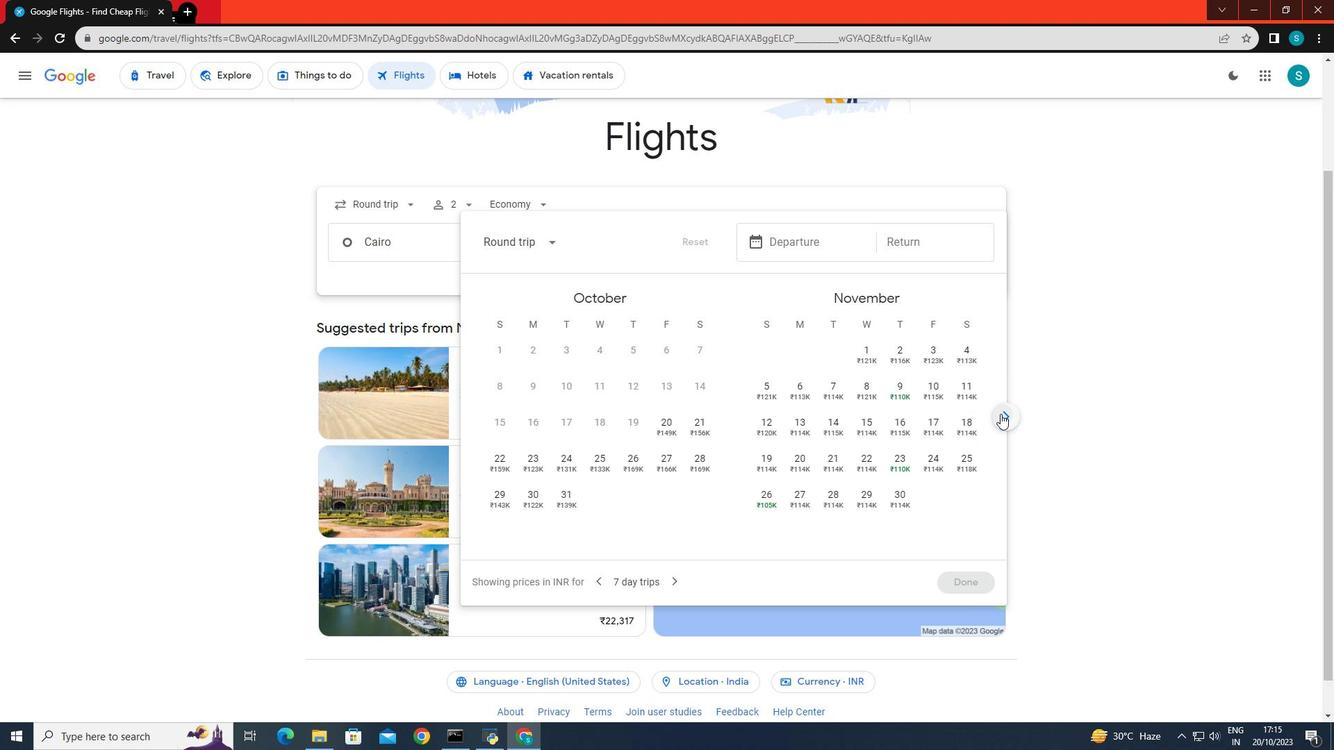
Action: Mouse moved to (794, 424)
Screenshot: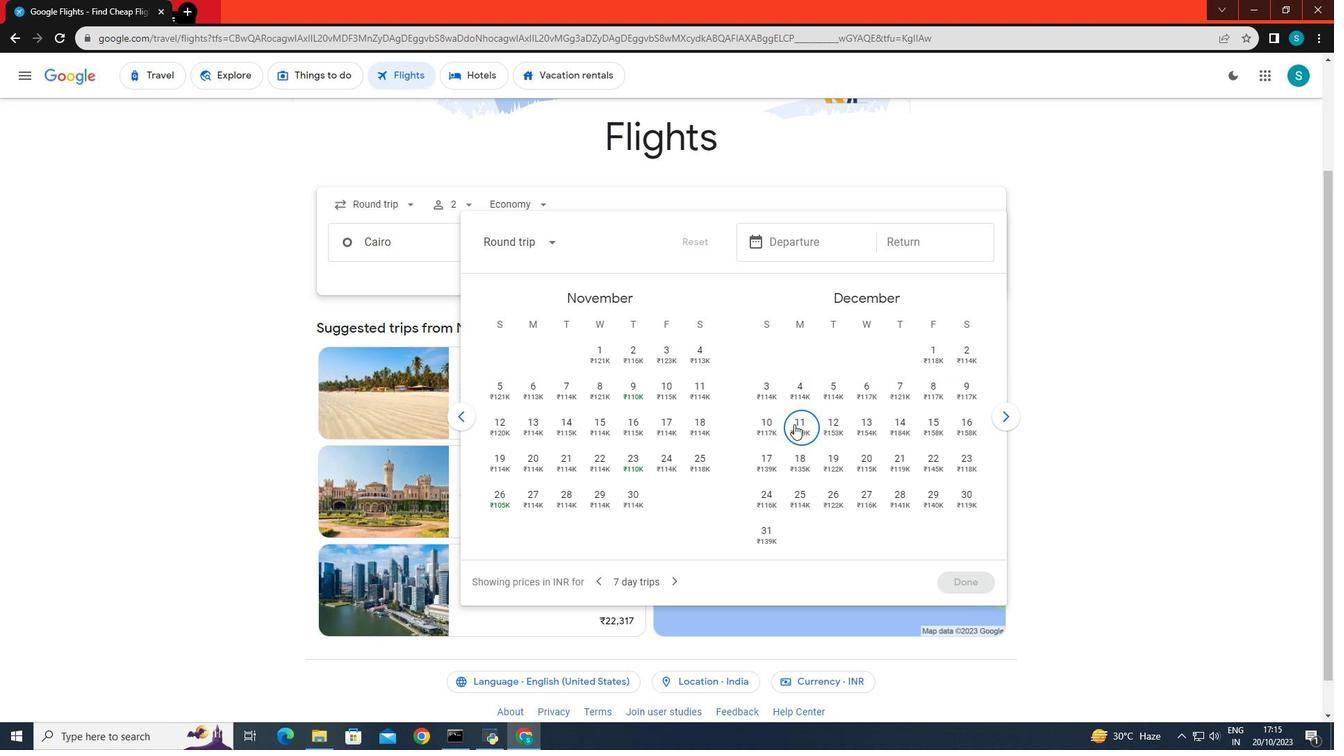 
Action: Mouse pressed left at (794, 424)
Screenshot: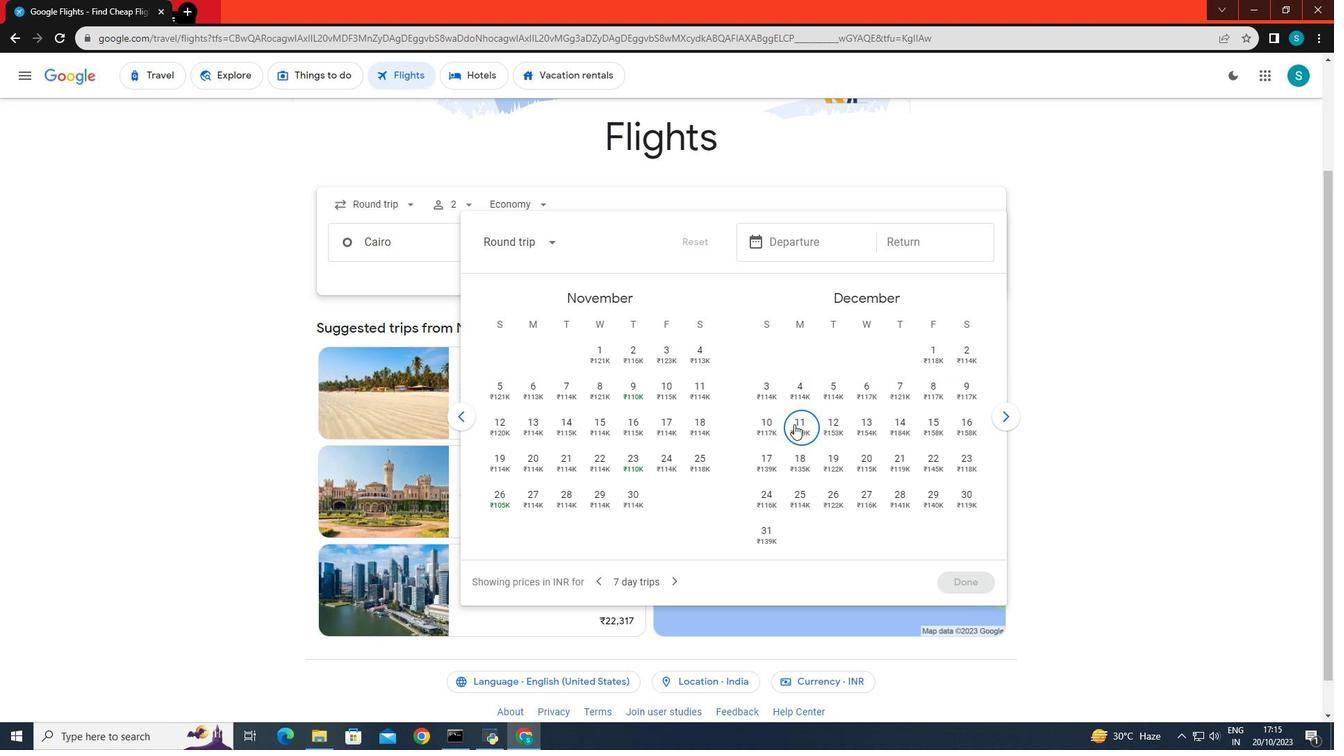 
Action: Mouse moved to (832, 495)
Screenshot: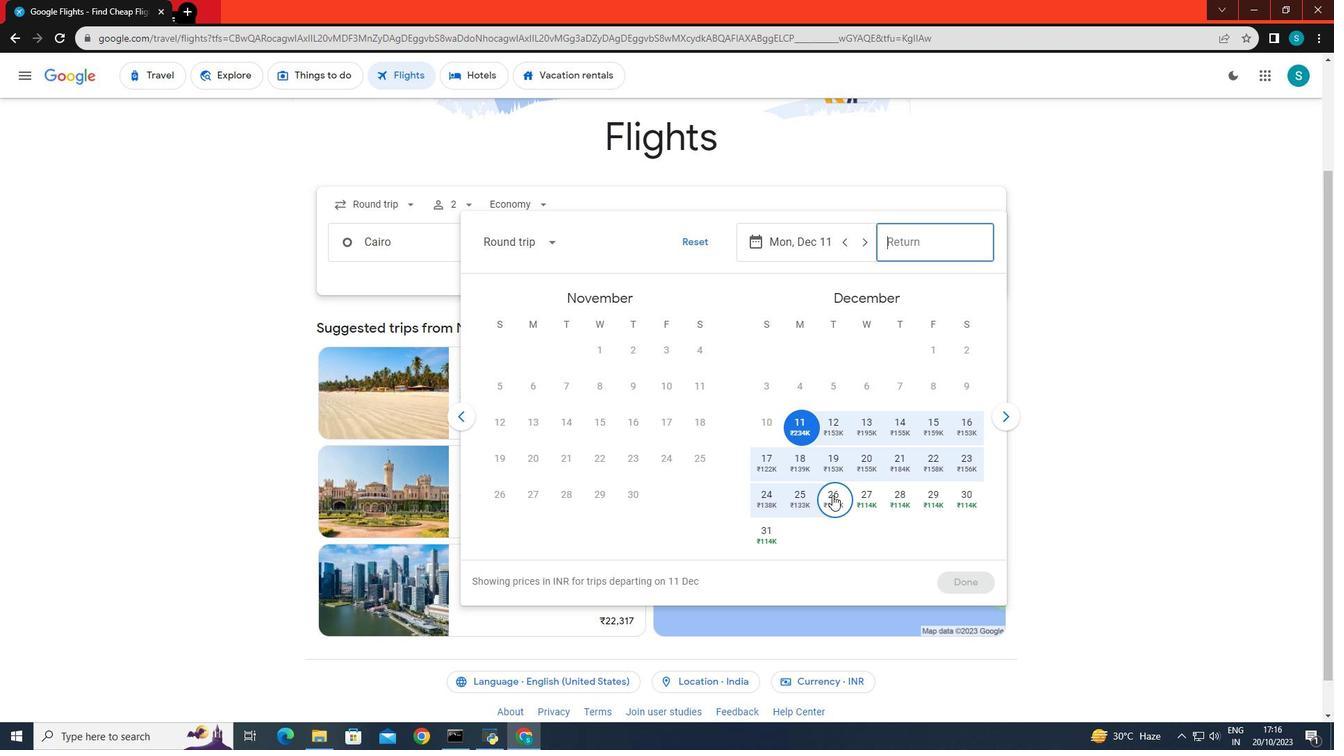 
Action: Mouse pressed left at (832, 495)
Screenshot: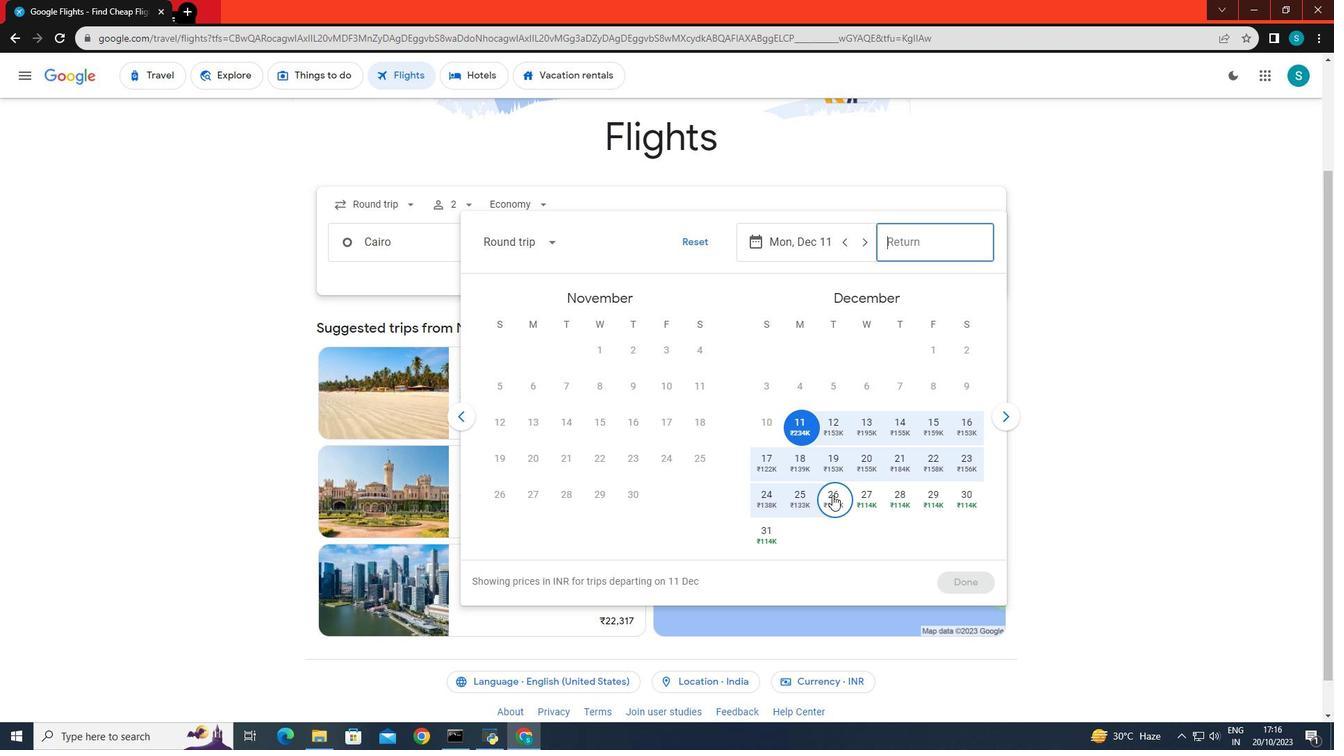 
Action: Mouse moved to (952, 579)
Screenshot: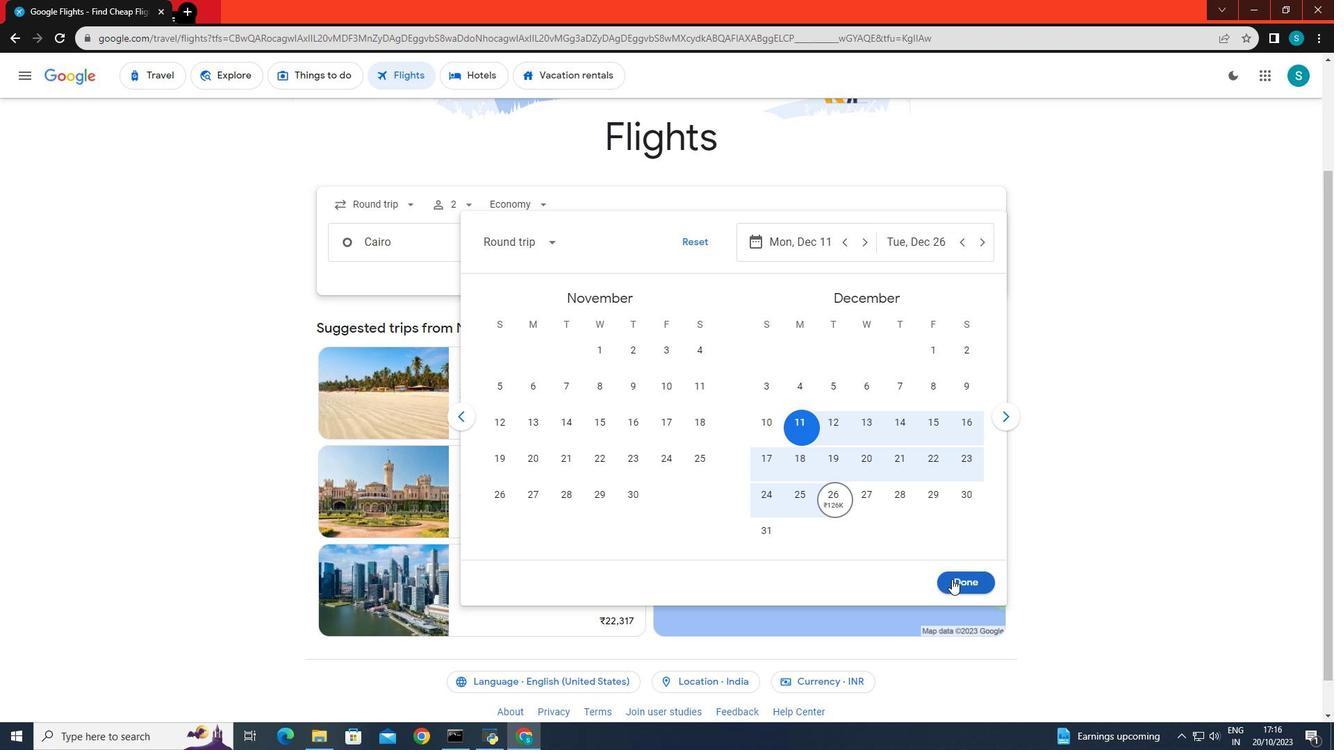 
Action: Mouse pressed left at (952, 579)
Screenshot: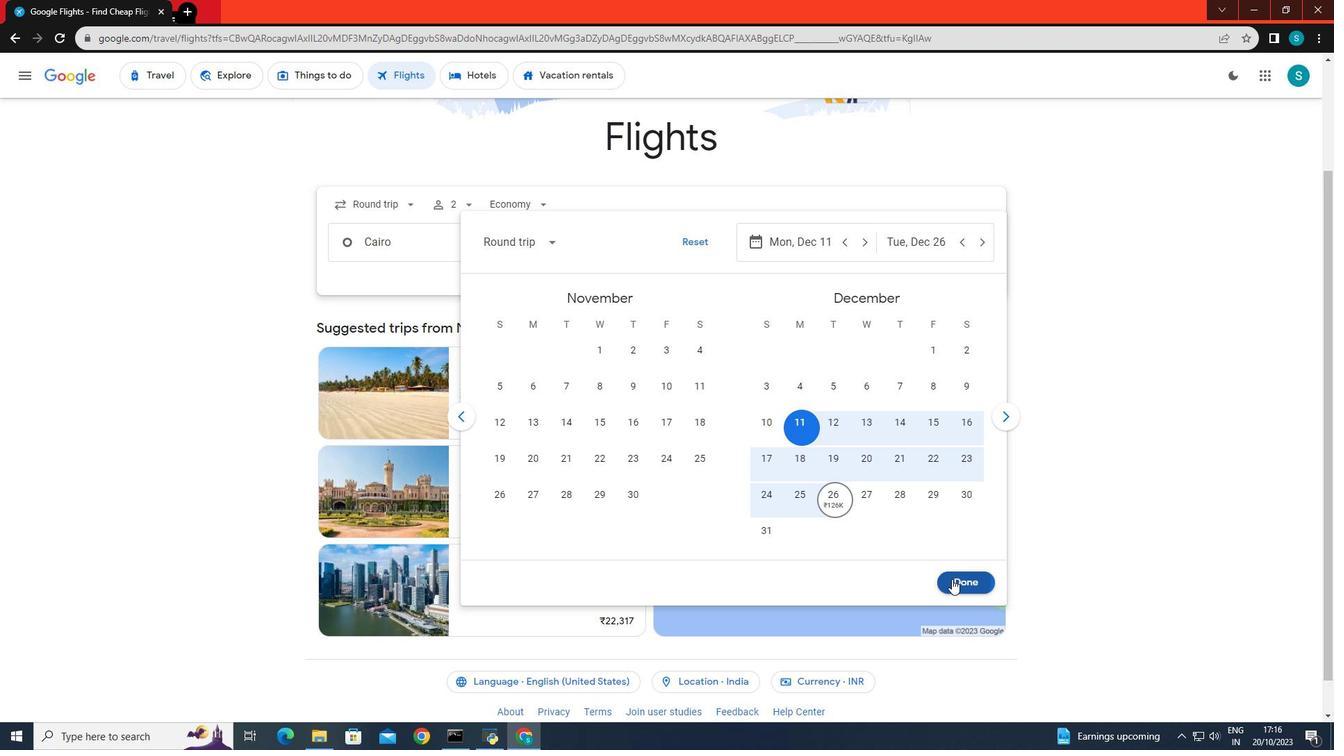 
Action: Mouse moved to (667, 296)
Screenshot: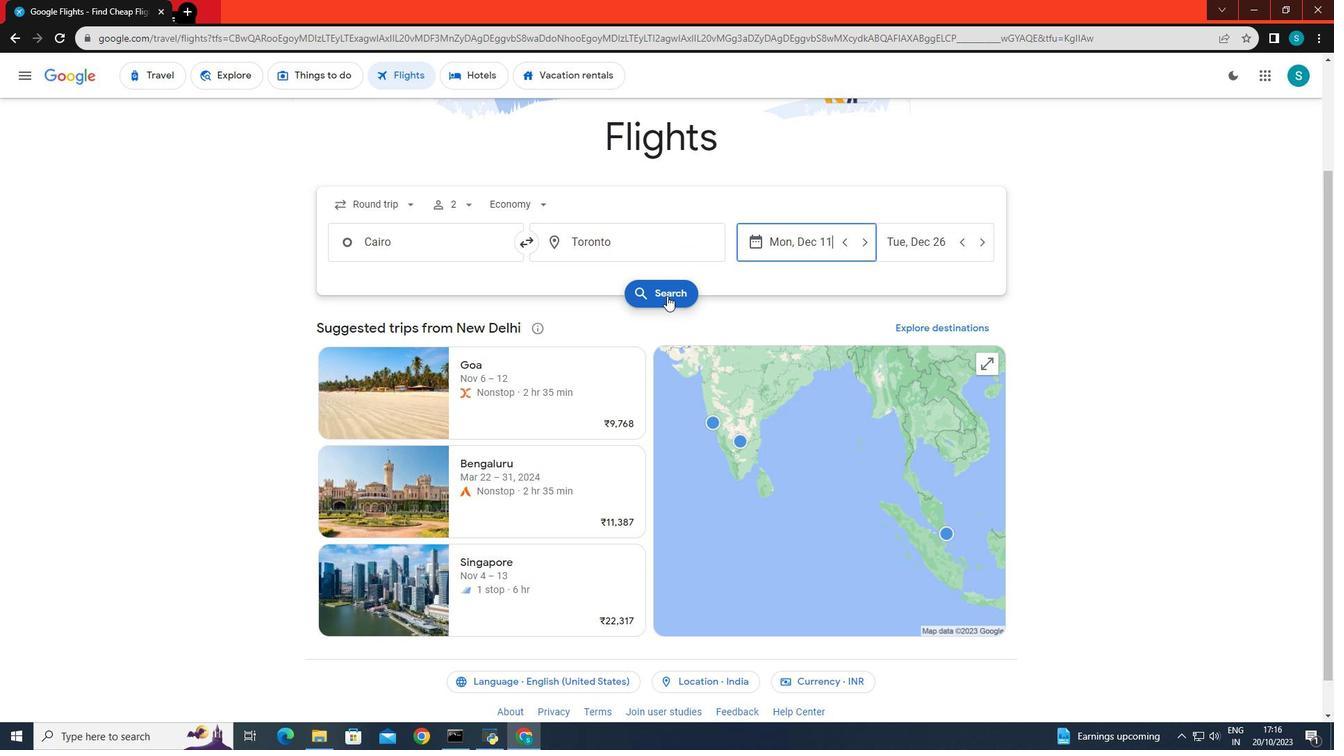 
Action: Mouse pressed left at (667, 296)
Screenshot: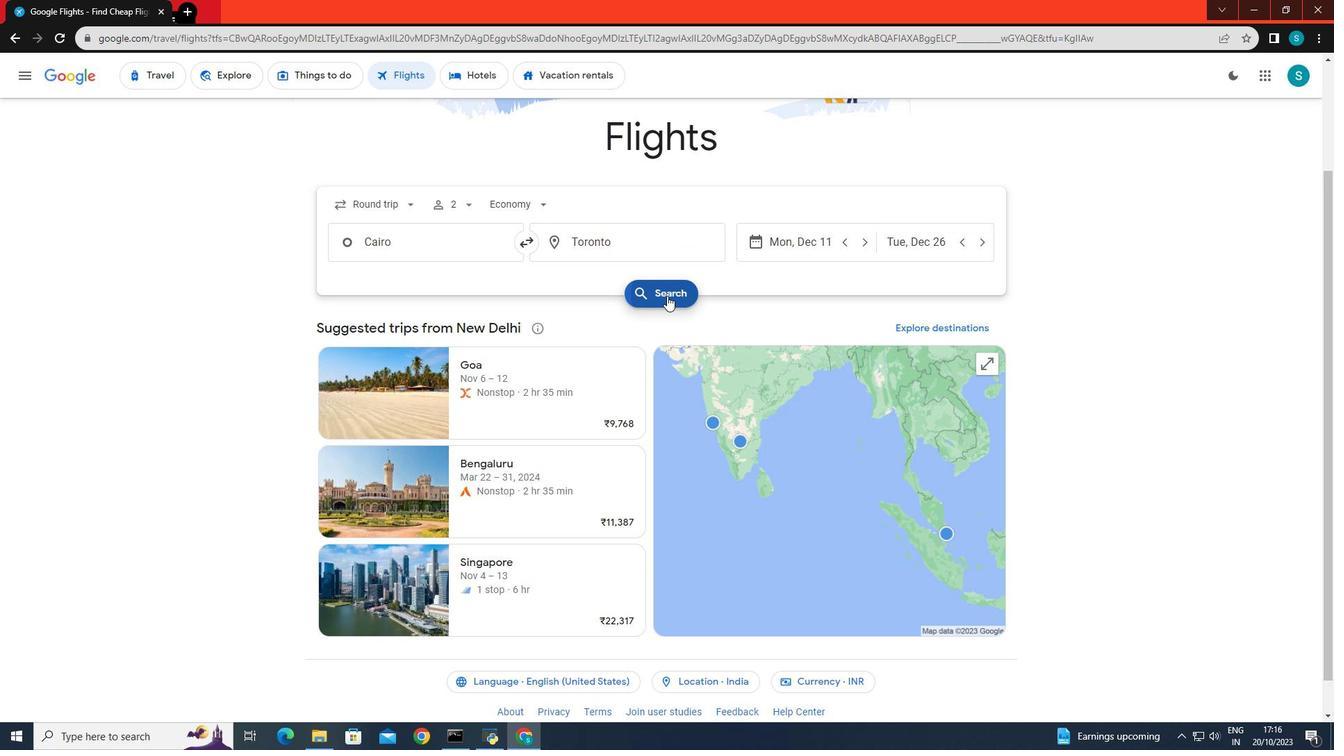 
Action: Mouse moved to (416, 198)
Screenshot: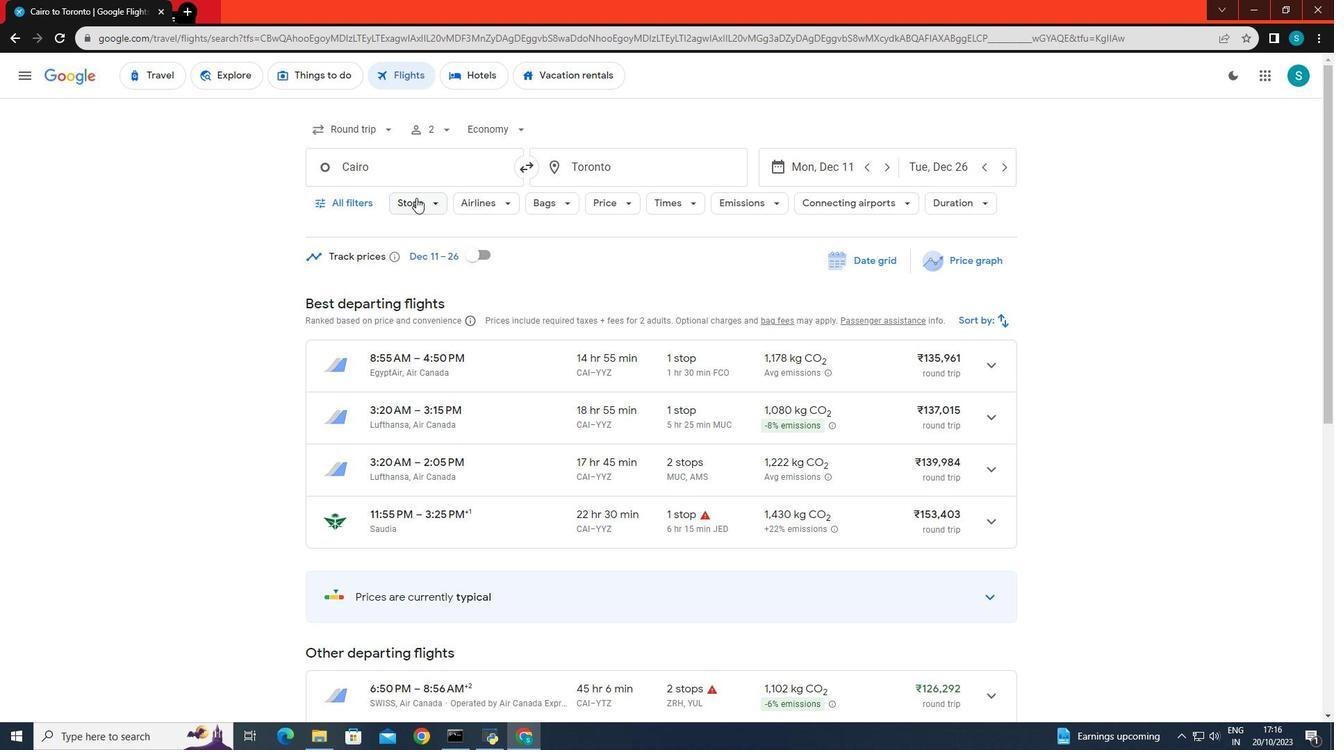 
Action: Mouse pressed left at (416, 198)
Screenshot: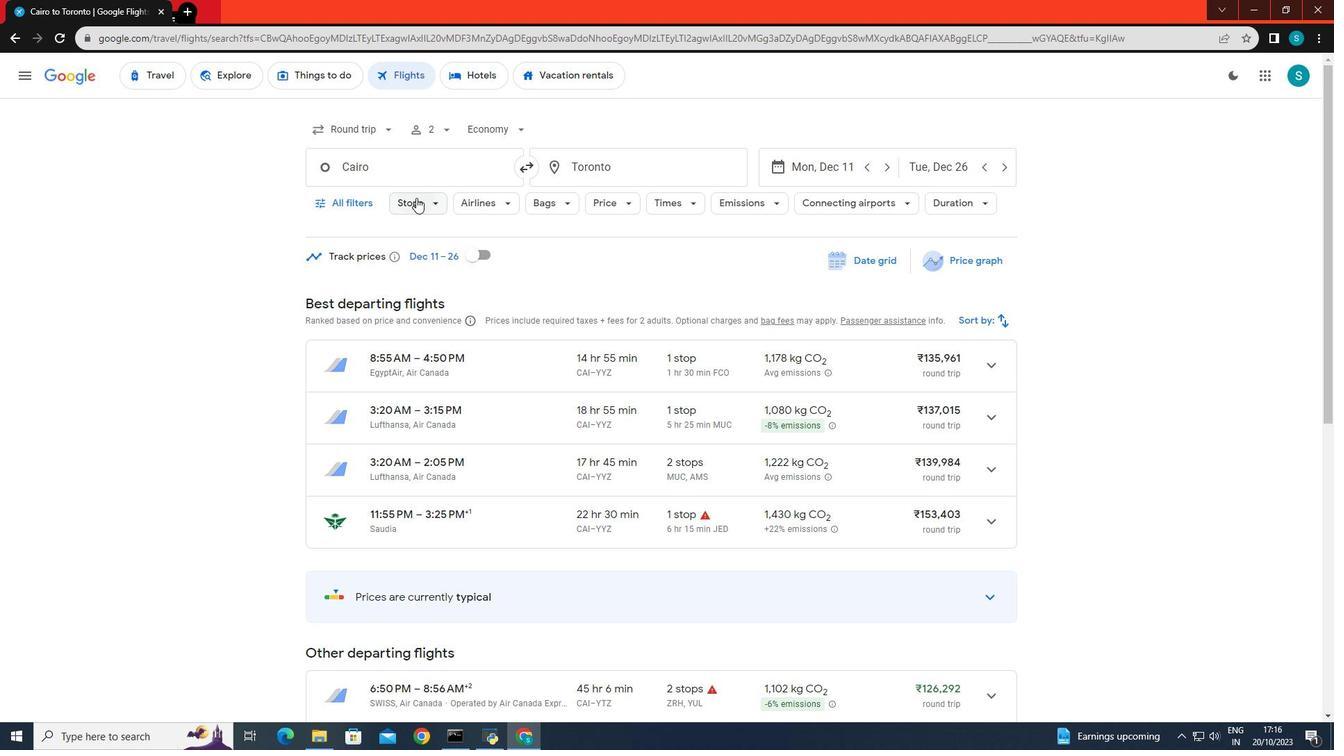 
Action: Mouse moved to (419, 276)
Screenshot: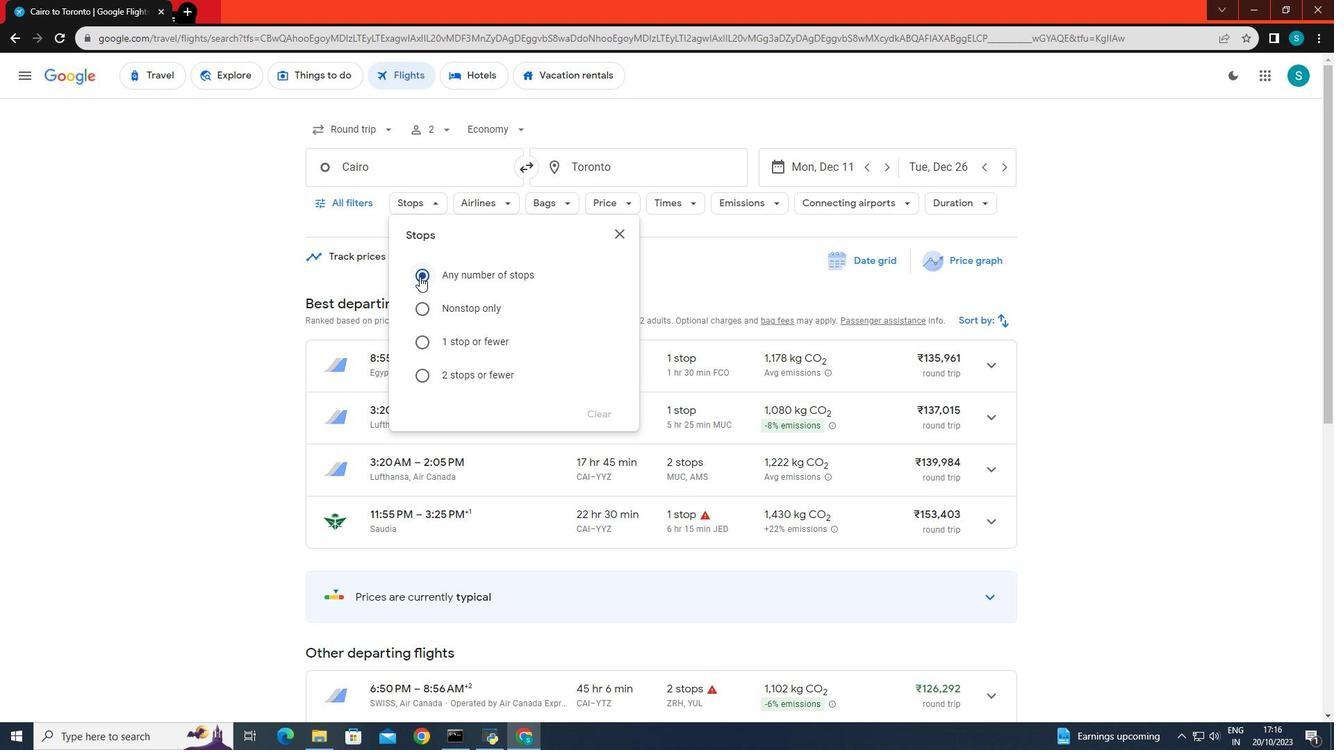
Action: Mouse pressed left at (419, 276)
Screenshot: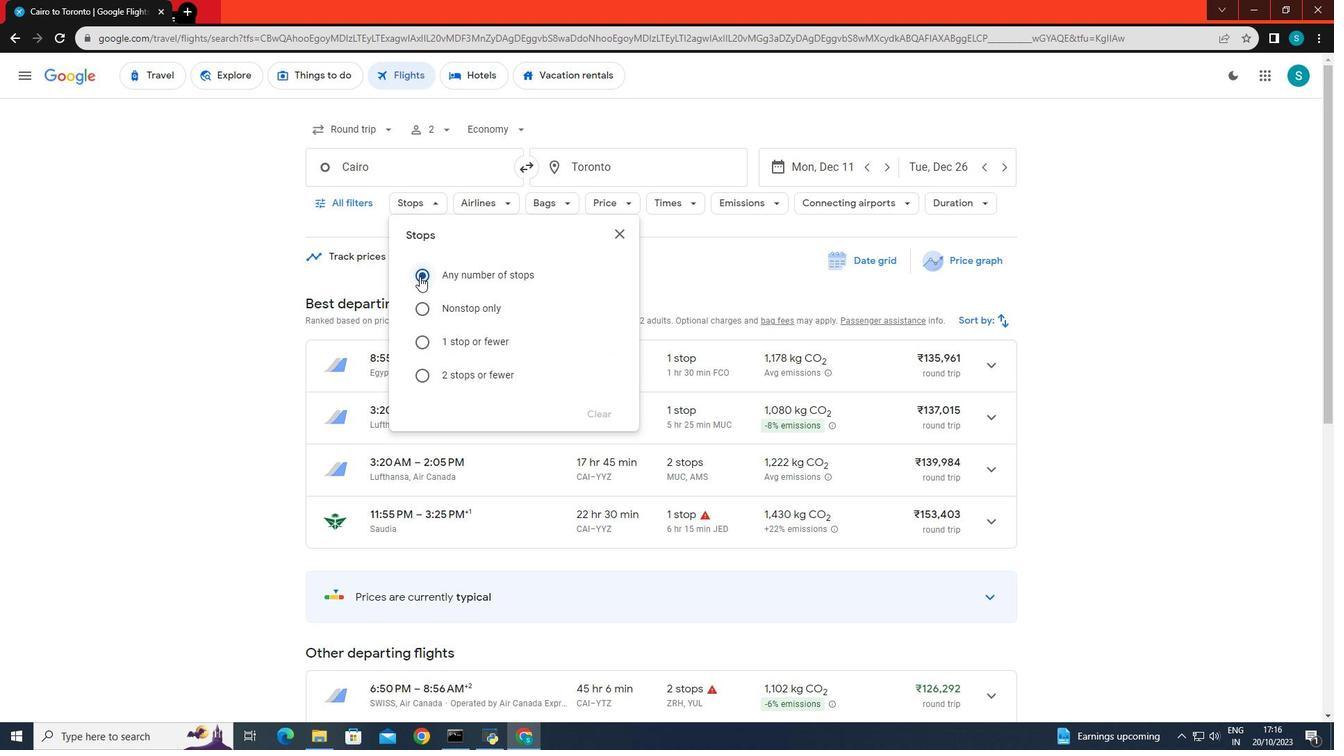 
Action: Mouse moved to (258, 250)
Screenshot: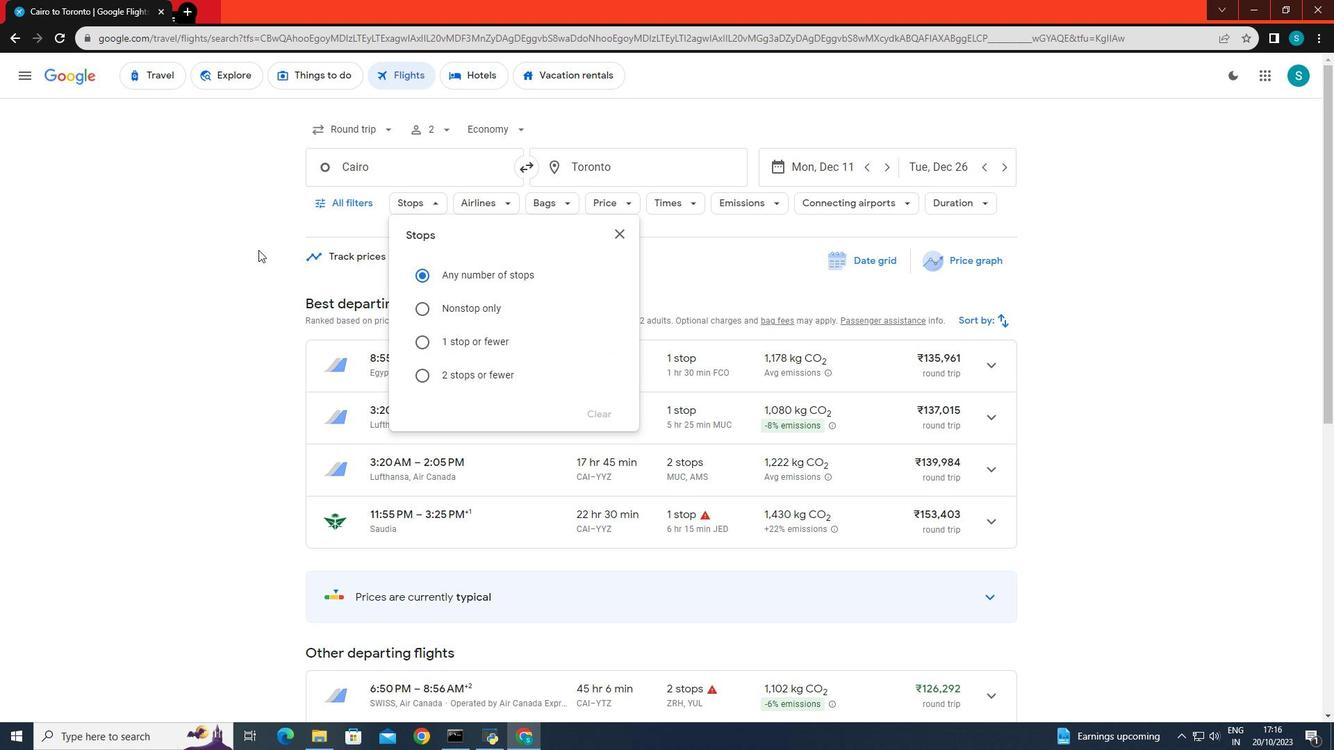 
Action: Mouse pressed left at (258, 250)
Screenshot: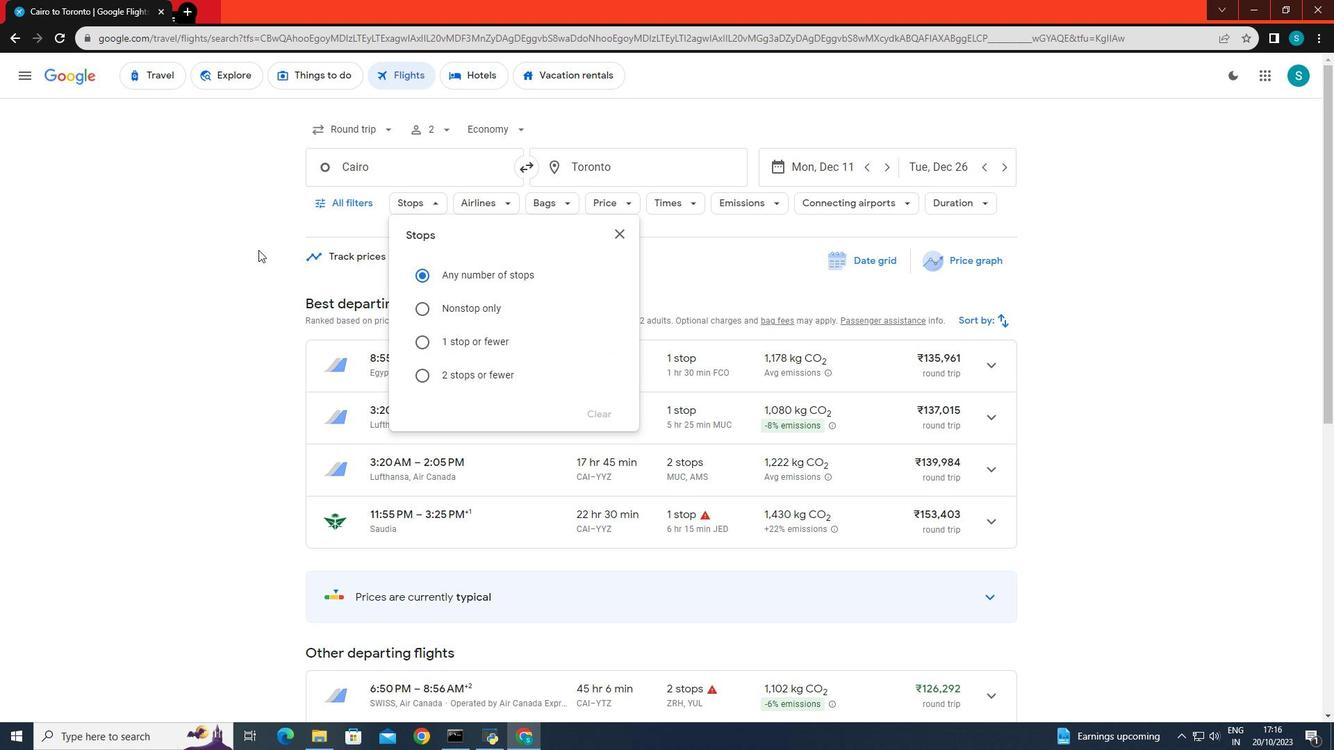 
Action: Mouse moved to (490, 199)
Screenshot: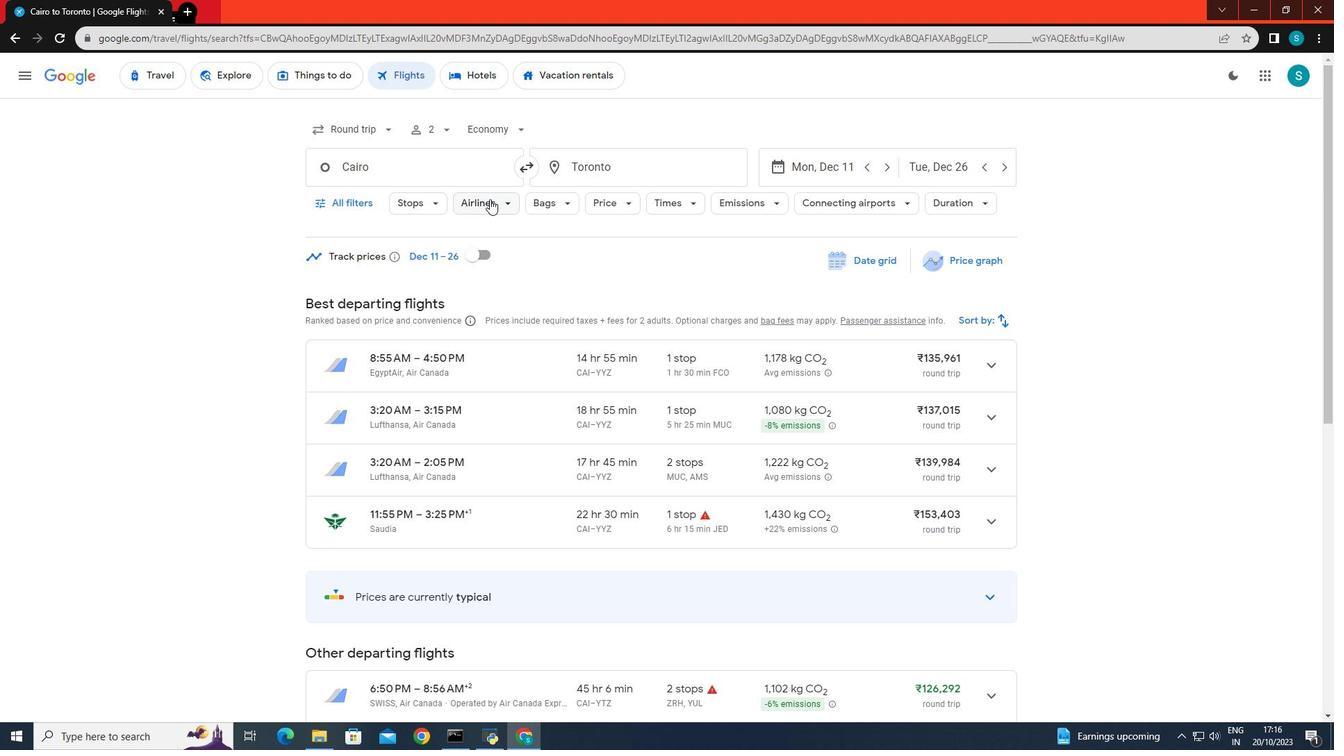 
Action: Mouse pressed left at (490, 199)
Screenshot: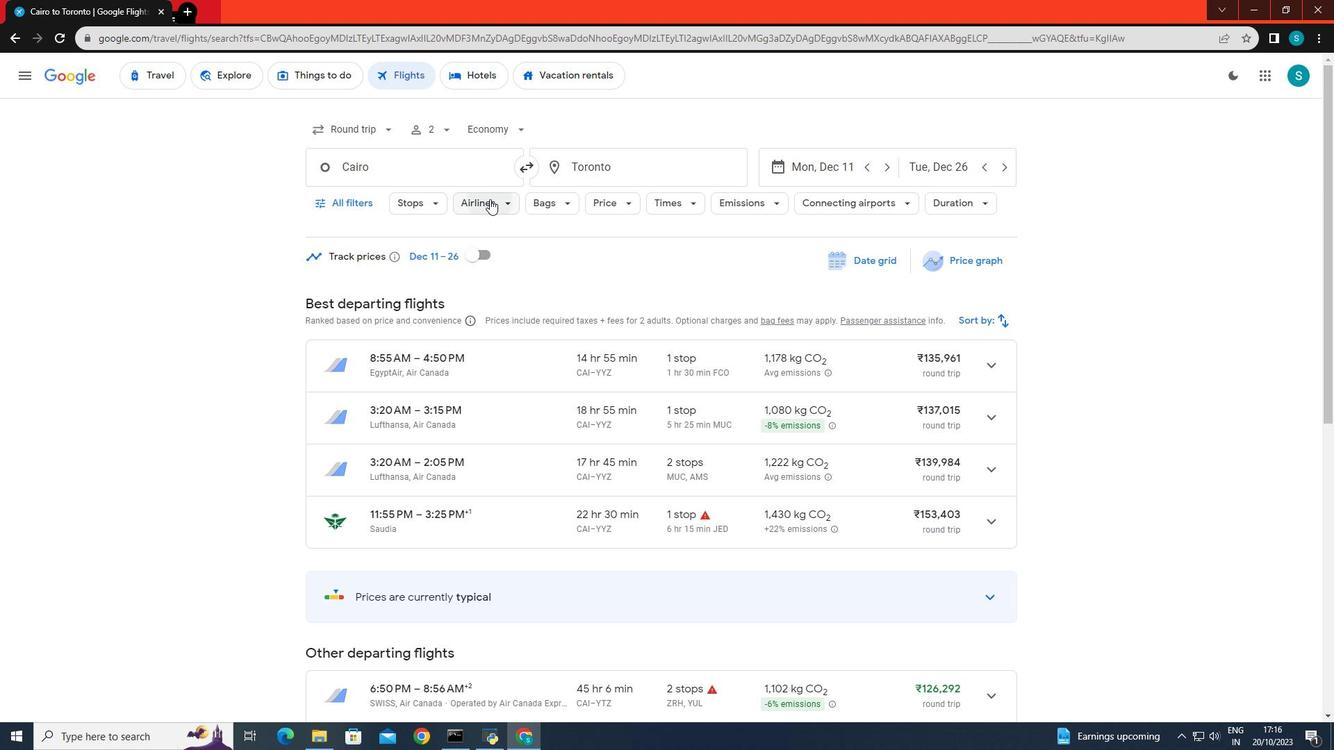 
Action: Mouse moved to (504, 390)
Screenshot: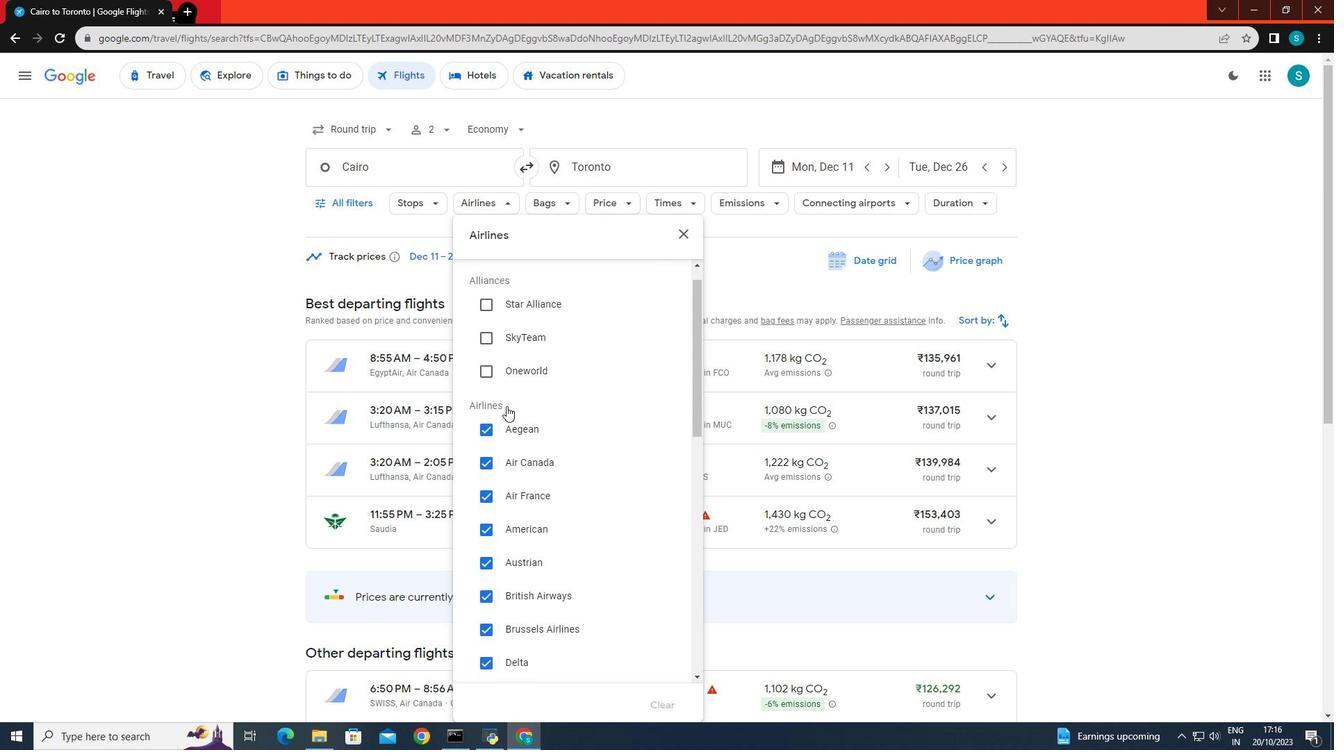 
Action: Mouse scrolled (504, 389) with delta (0, 0)
Screenshot: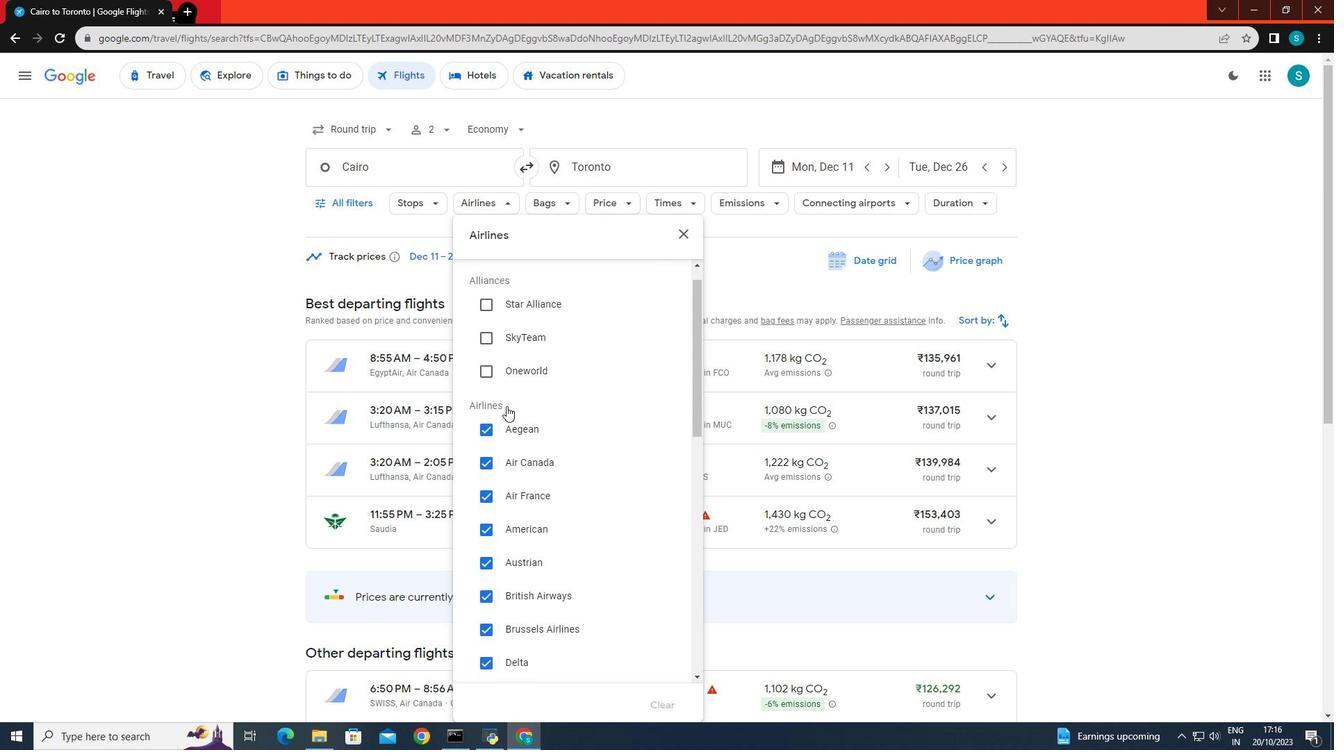 
Action: Mouse moved to (506, 407)
Screenshot: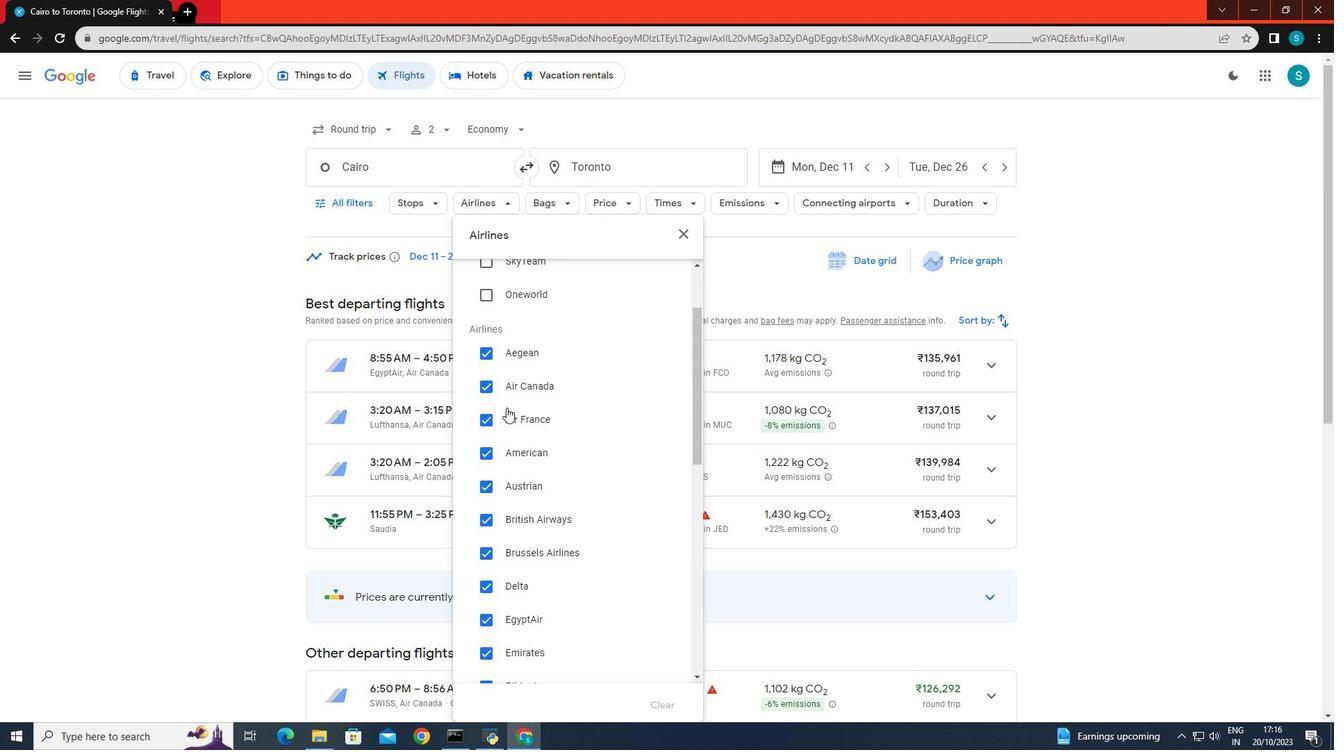 
Action: Mouse scrolled (506, 406) with delta (0, 0)
Screenshot: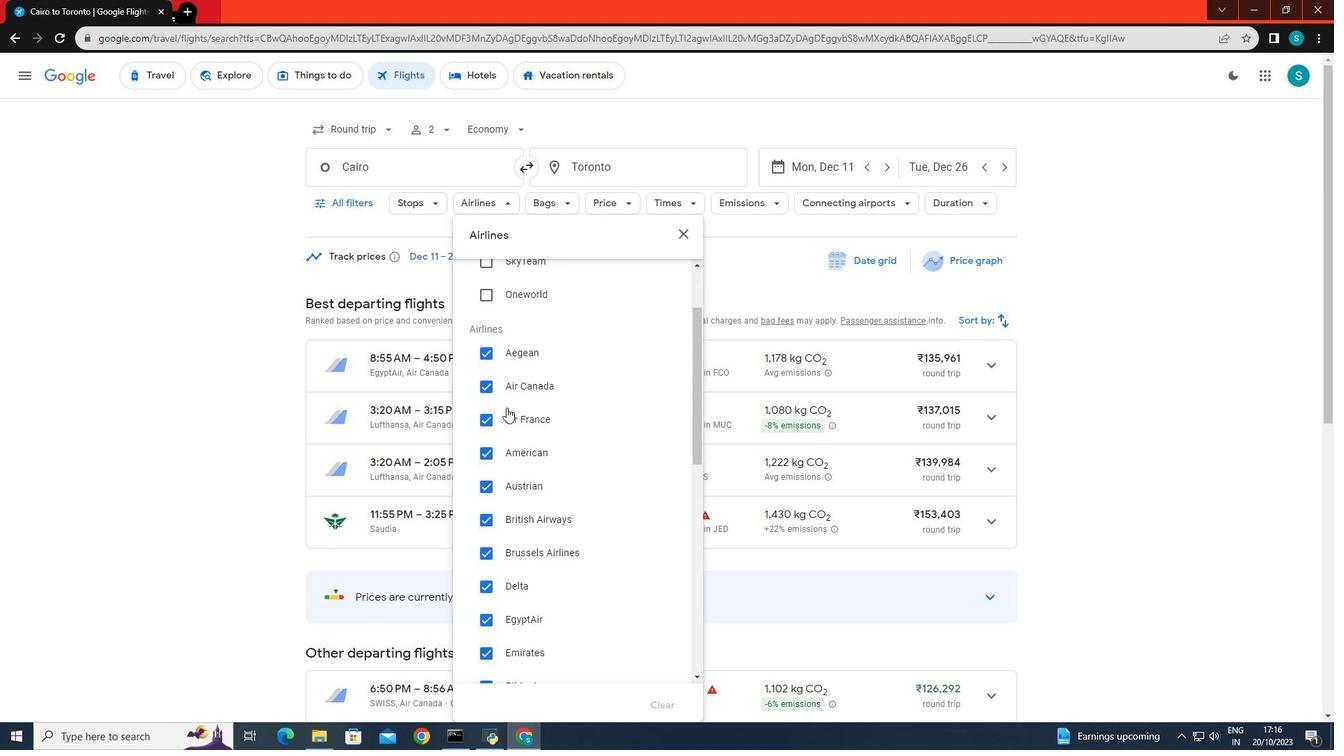 
Action: Mouse moved to (649, 485)
Screenshot: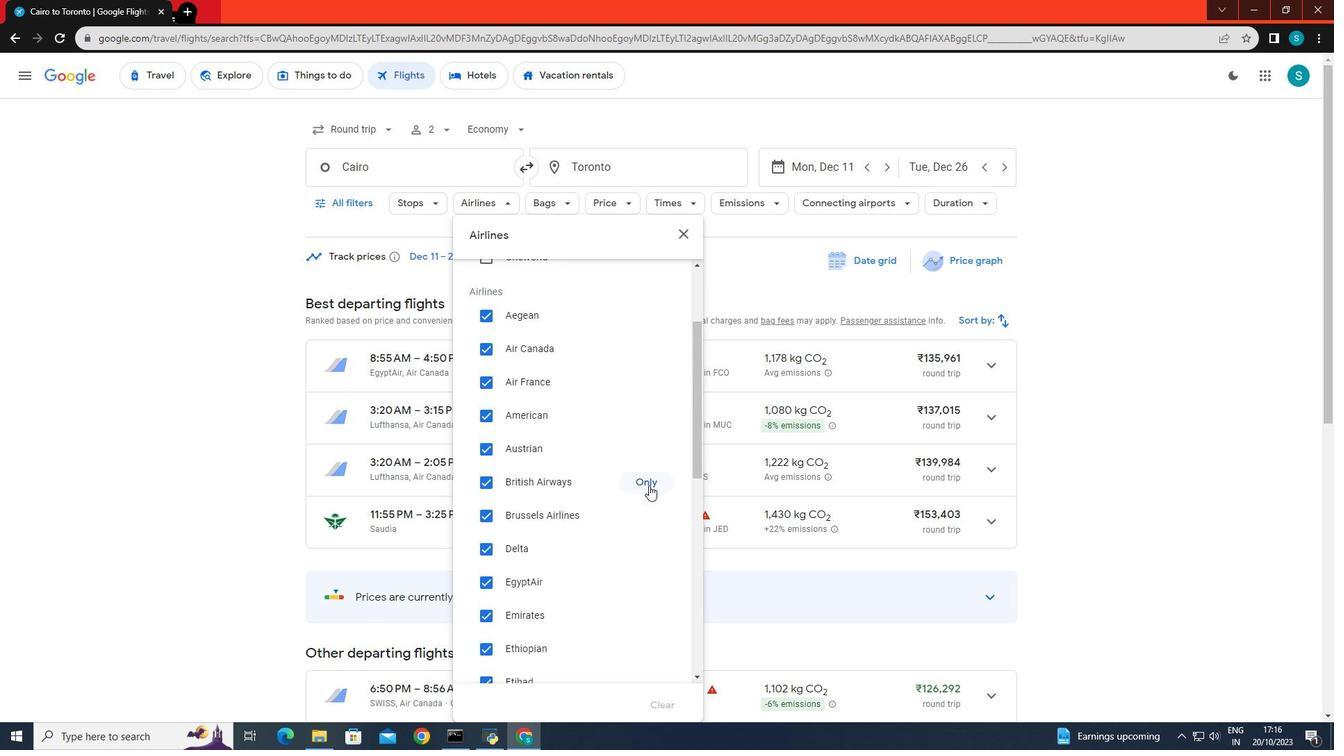
Action: Mouse pressed left at (649, 485)
Screenshot: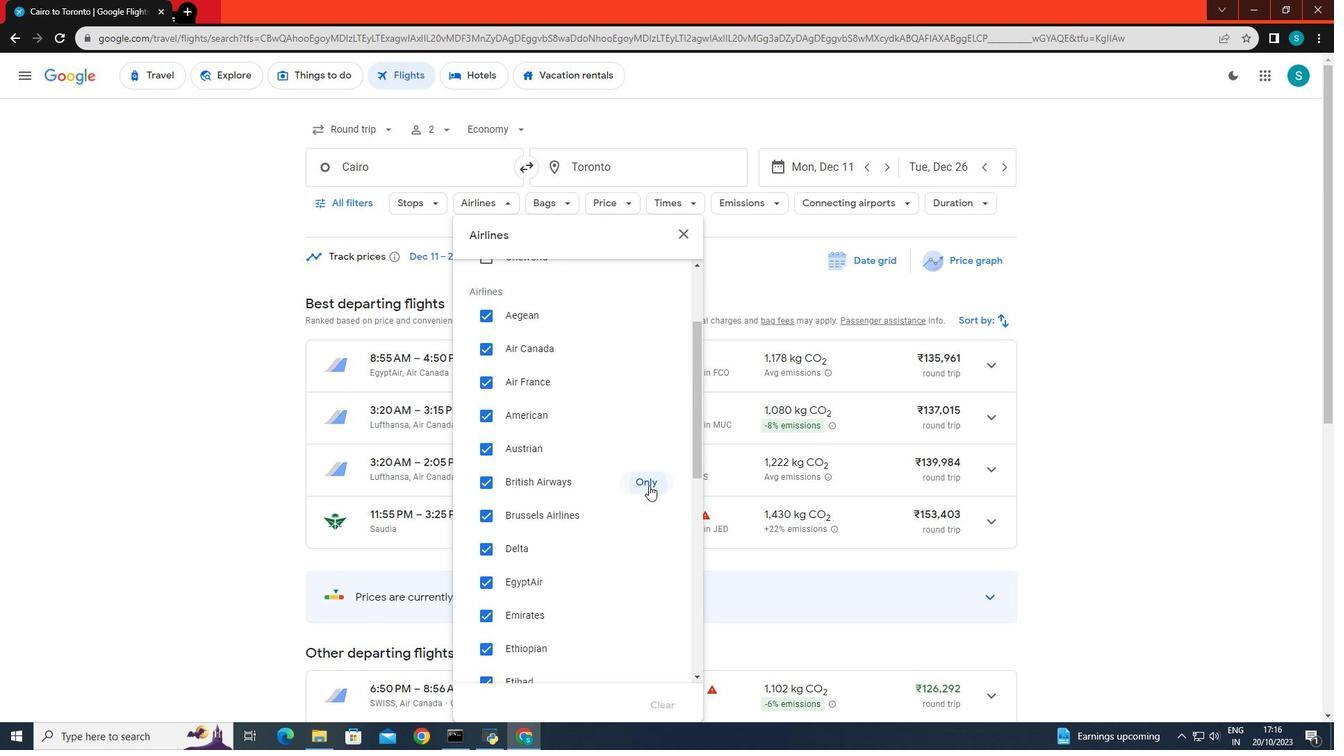 
Action: Mouse moved to (156, 412)
Screenshot: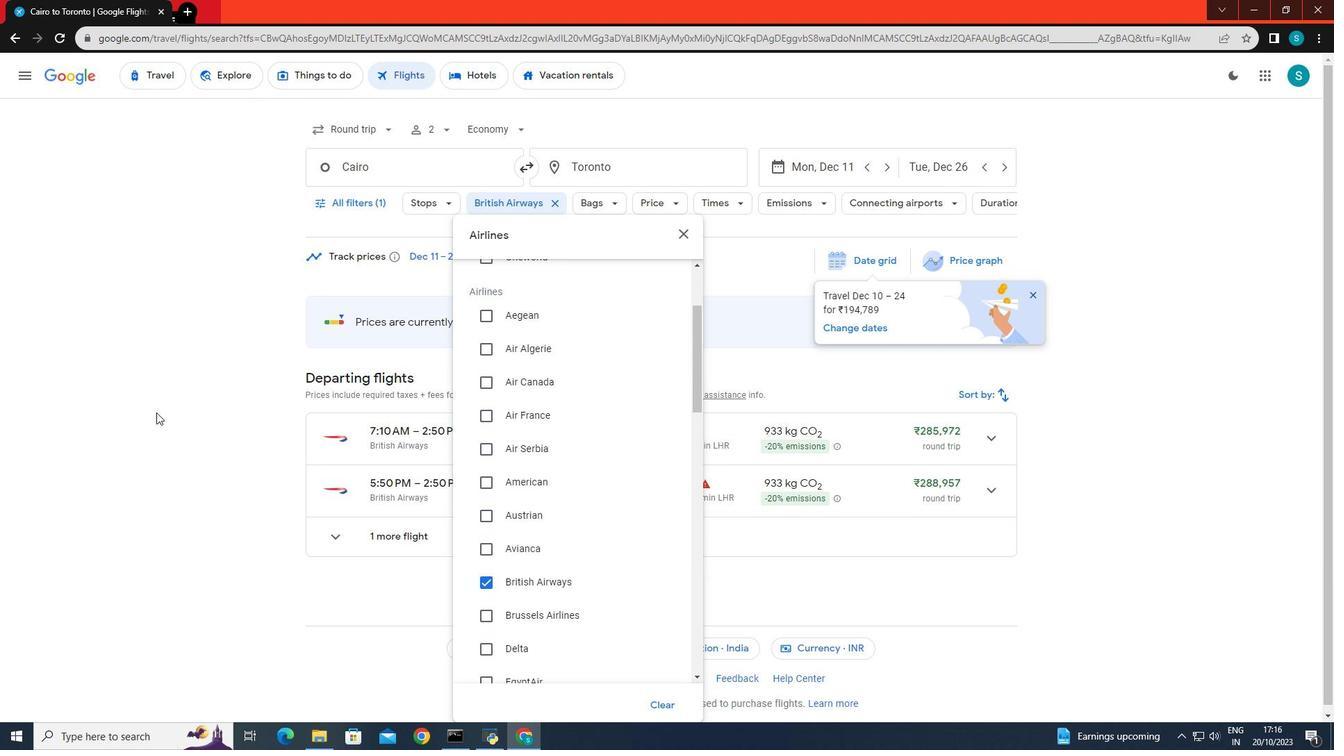 
Action: Mouse pressed left at (156, 412)
Screenshot: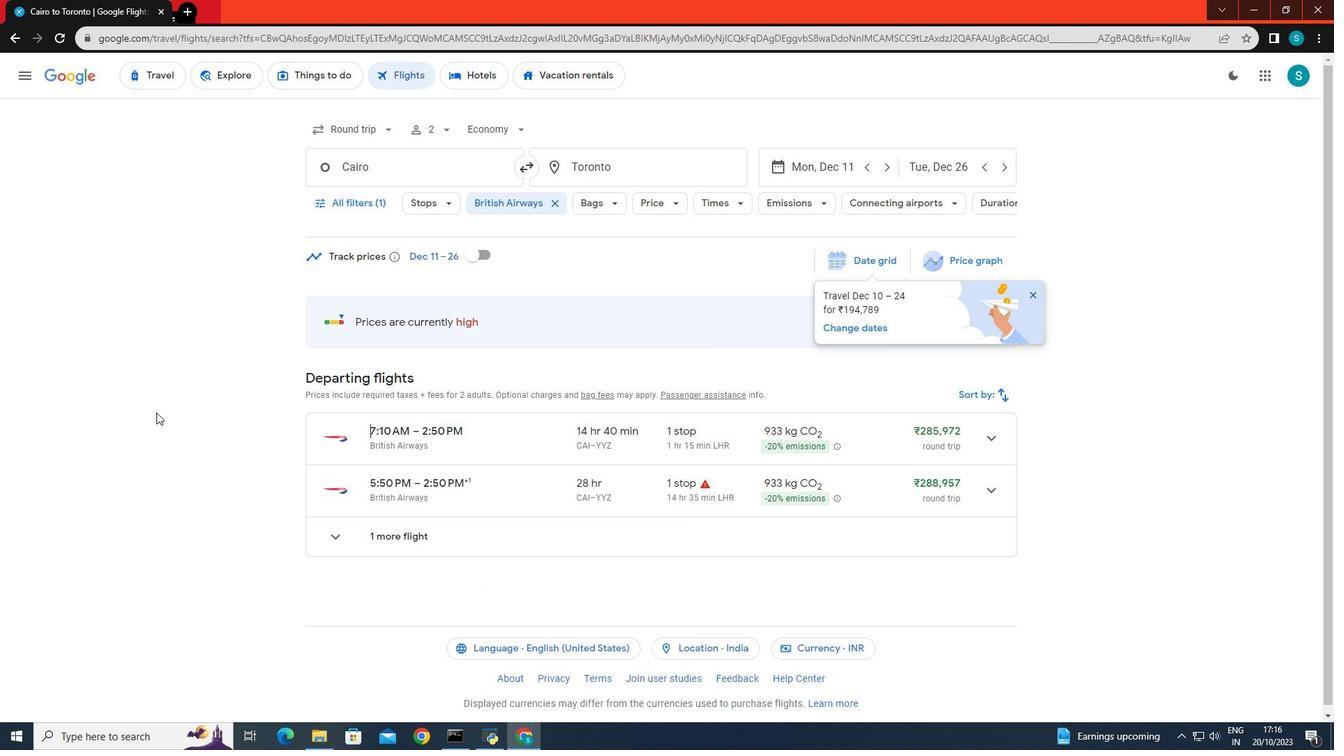 
